 Task: Create a due date automation trigger when advanced on, on the tuesday before a card is due add fields with custom field "Resume" set to a number greater than 1 and greater or equal to 10 at 11:00 AM.
Action: Mouse moved to (1024, 318)
Screenshot: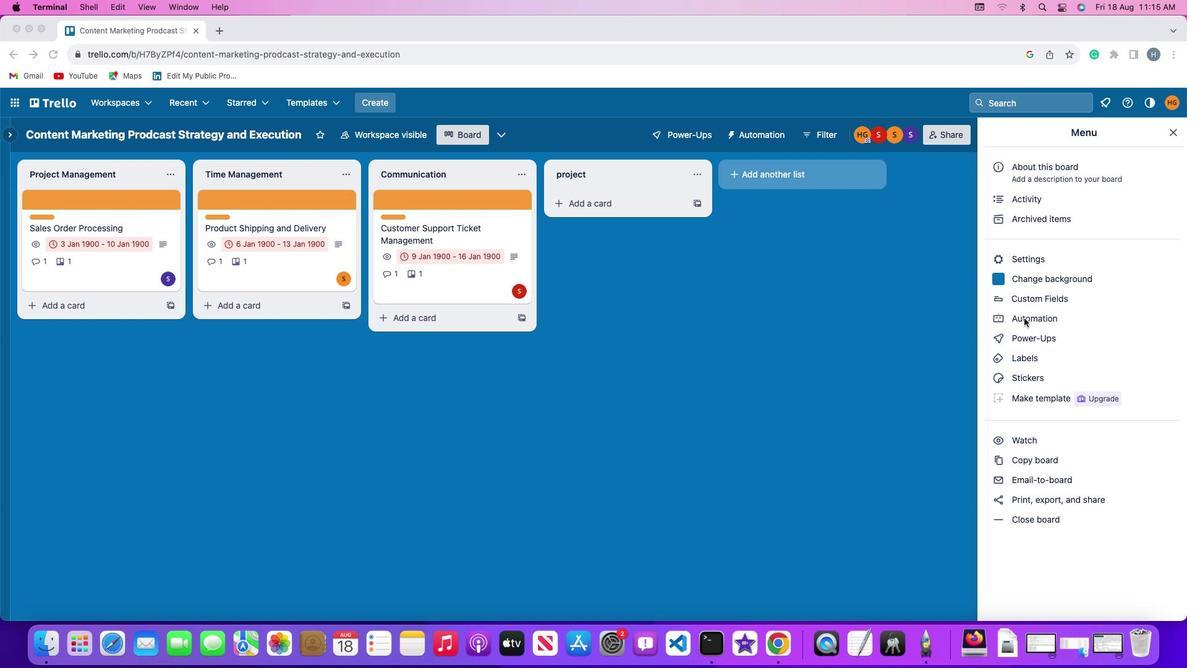 
Action: Mouse pressed left at (1024, 318)
Screenshot: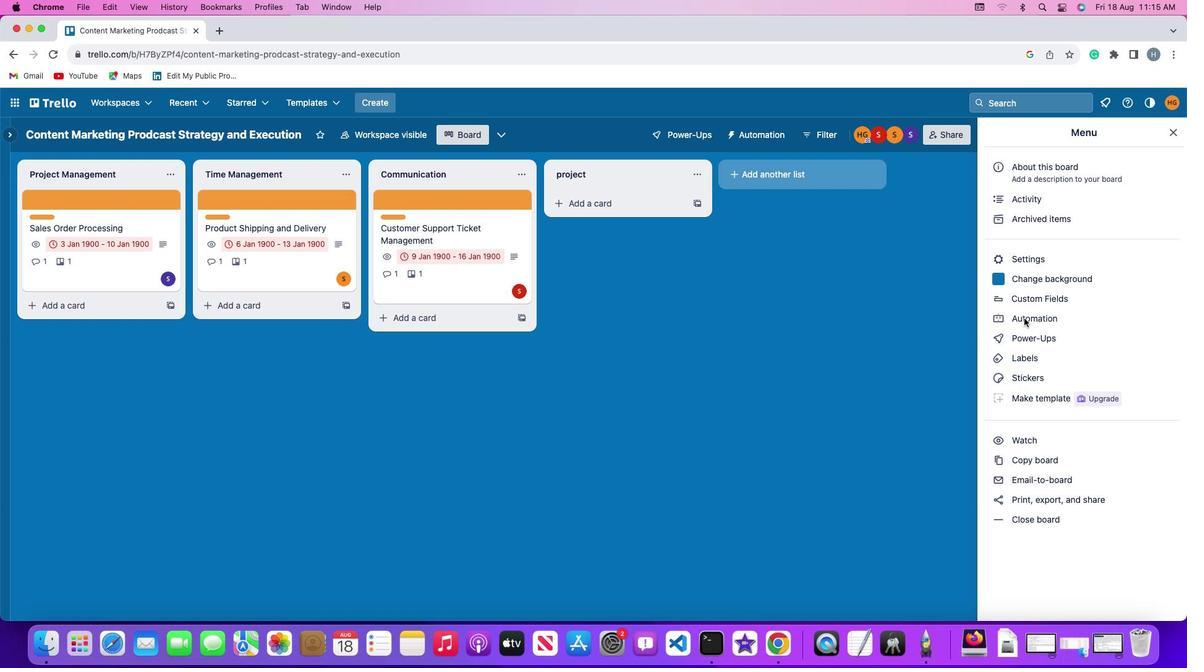 
Action: Mouse pressed left at (1024, 318)
Screenshot: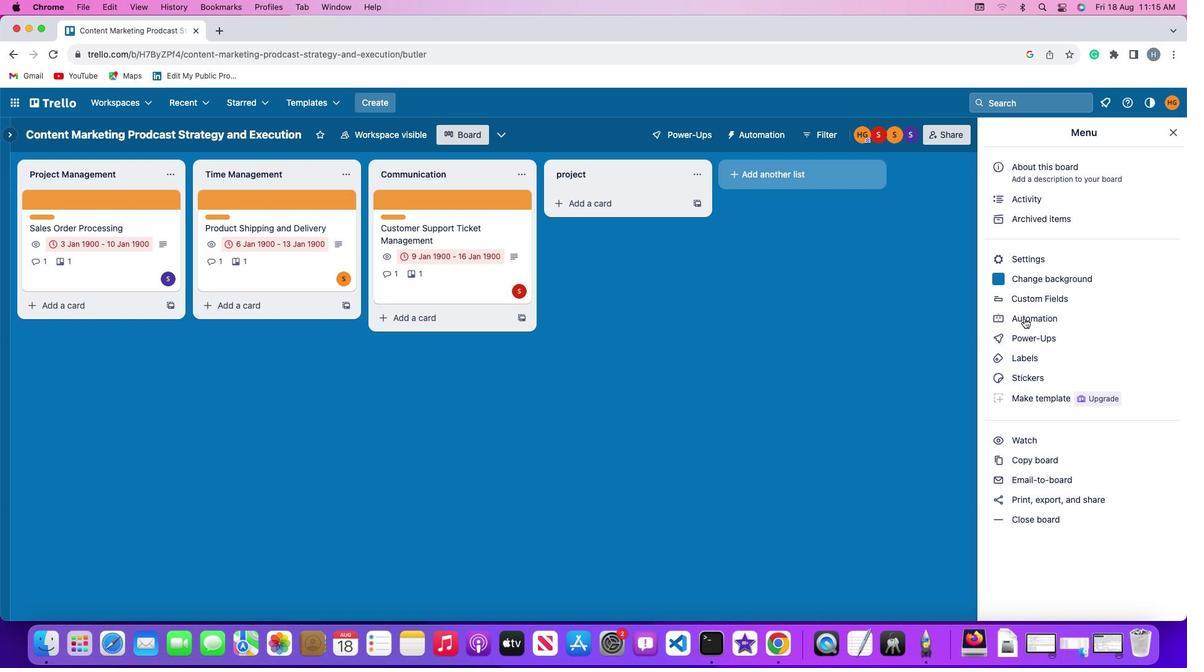 
Action: Mouse moved to (75, 290)
Screenshot: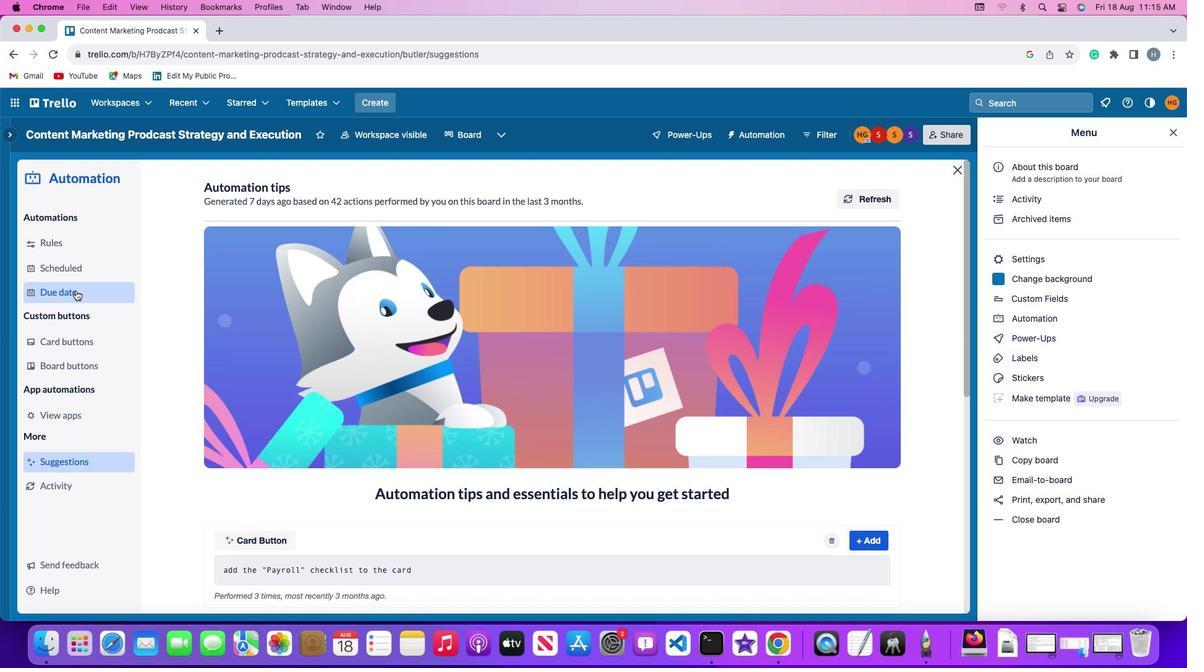 
Action: Mouse pressed left at (75, 290)
Screenshot: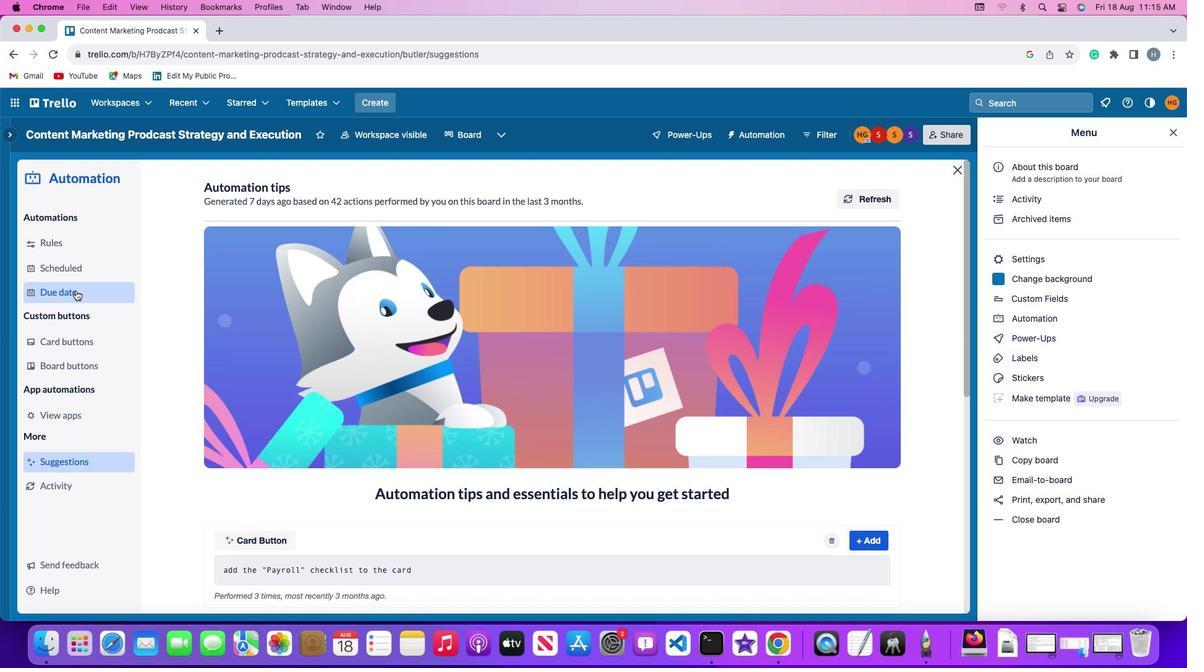 
Action: Mouse moved to (833, 186)
Screenshot: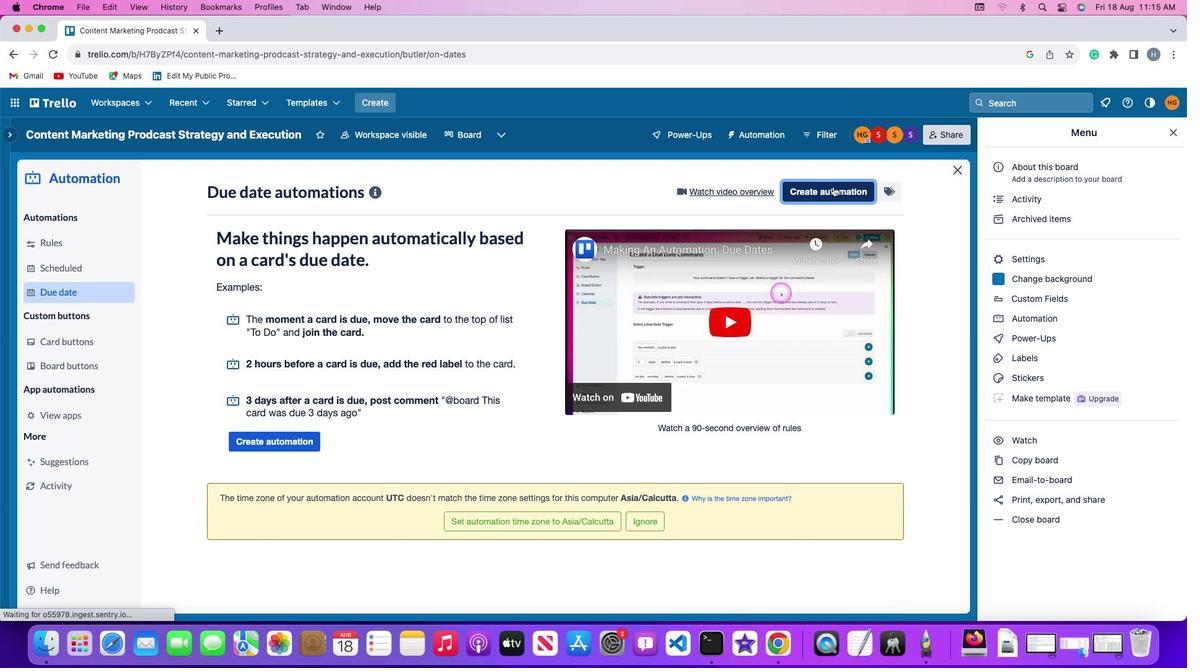 
Action: Mouse pressed left at (833, 186)
Screenshot: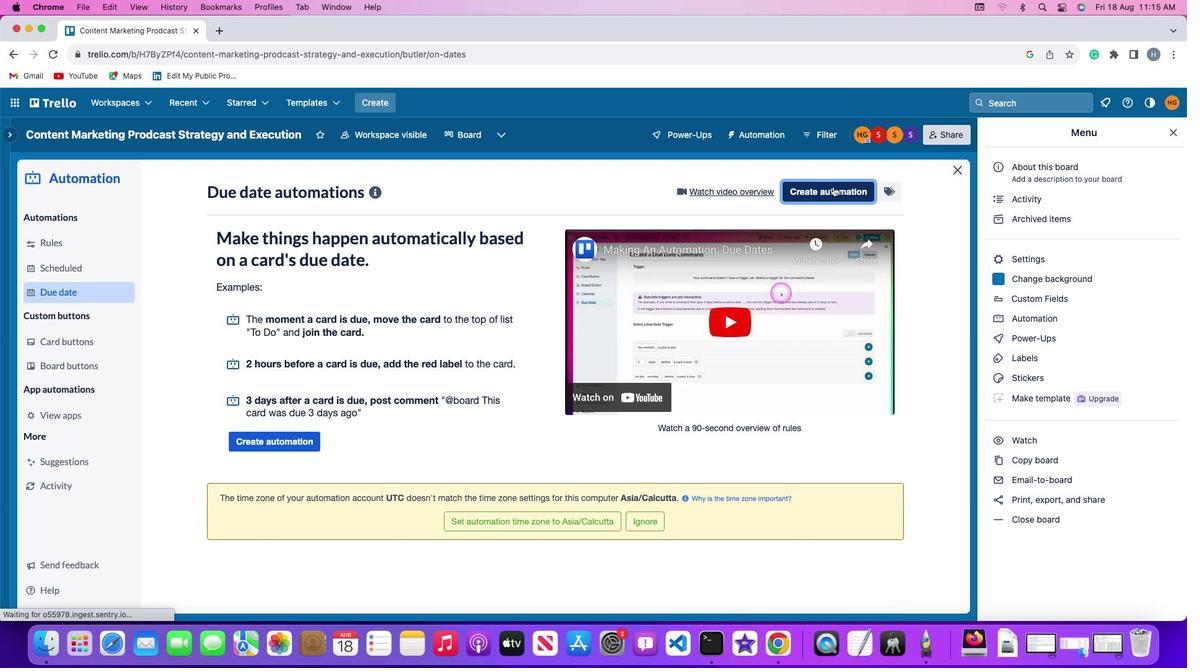 
Action: Mouse moved to (228, 313)
Screenshot: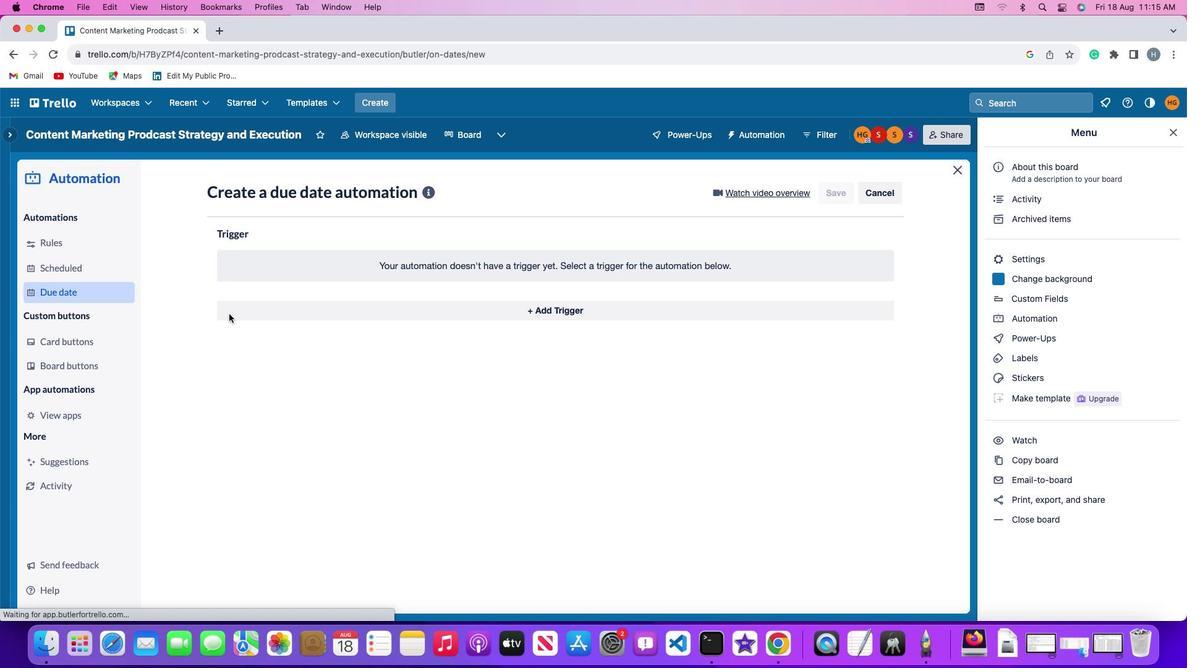 
Action: Mouse pressed left at (228, 313)
Screenshot: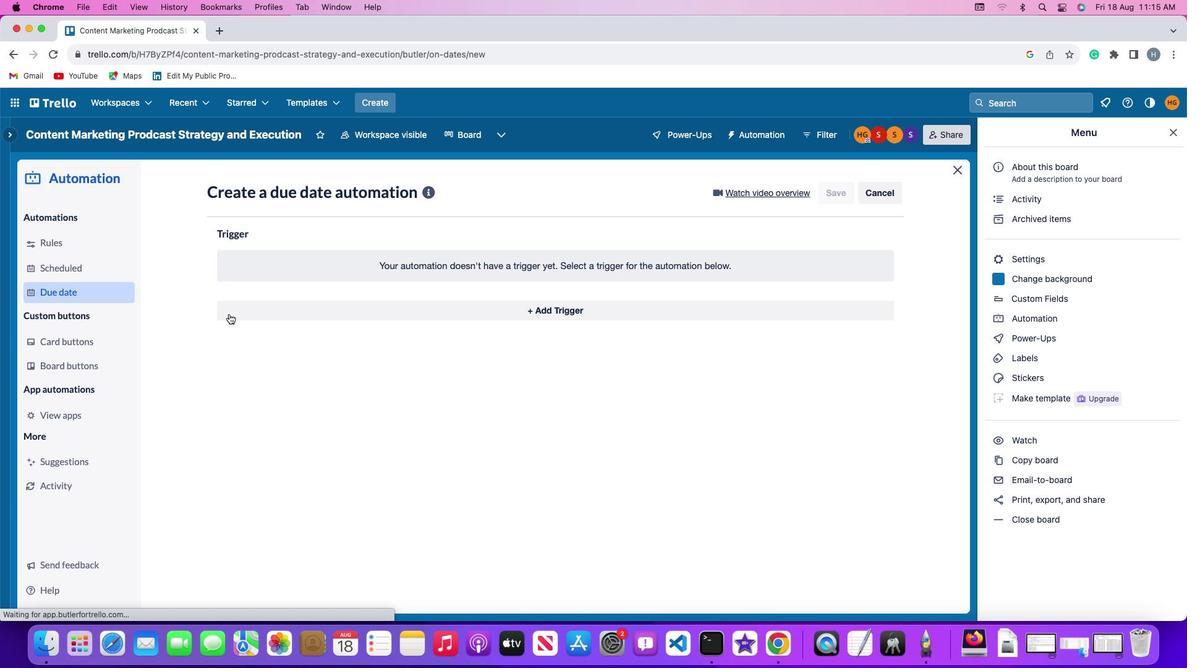 
Action: Mouse moved to (267, 531)
Screenshot: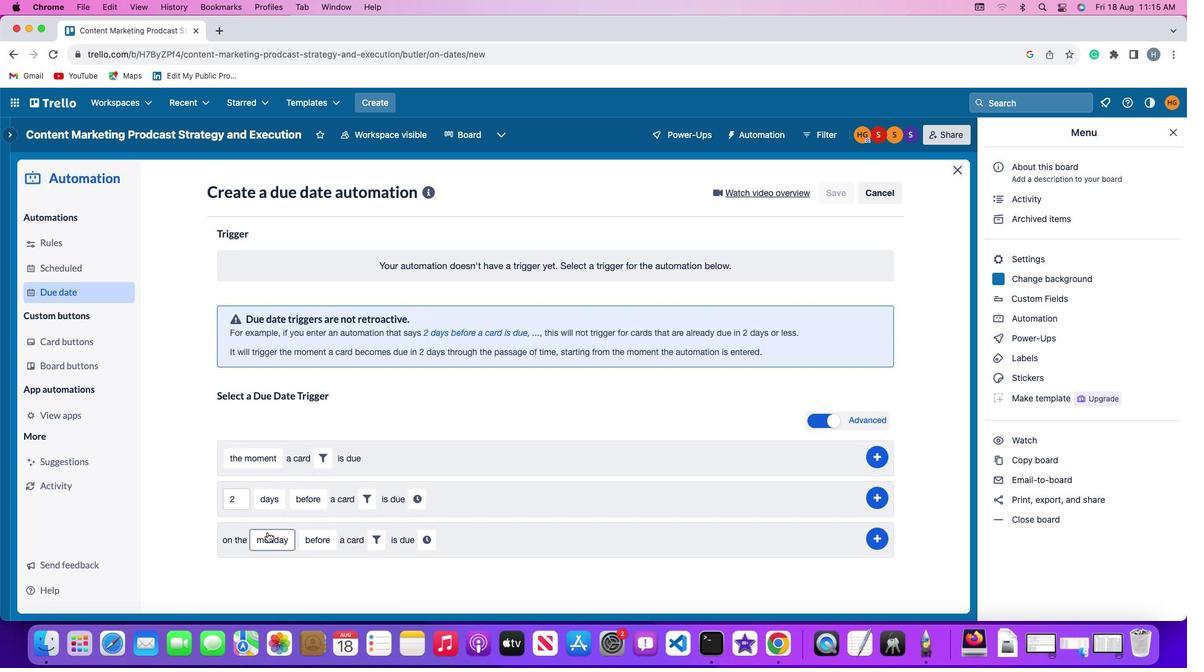 
Action: Mouse pressed left at (267, 531)
Screenshot: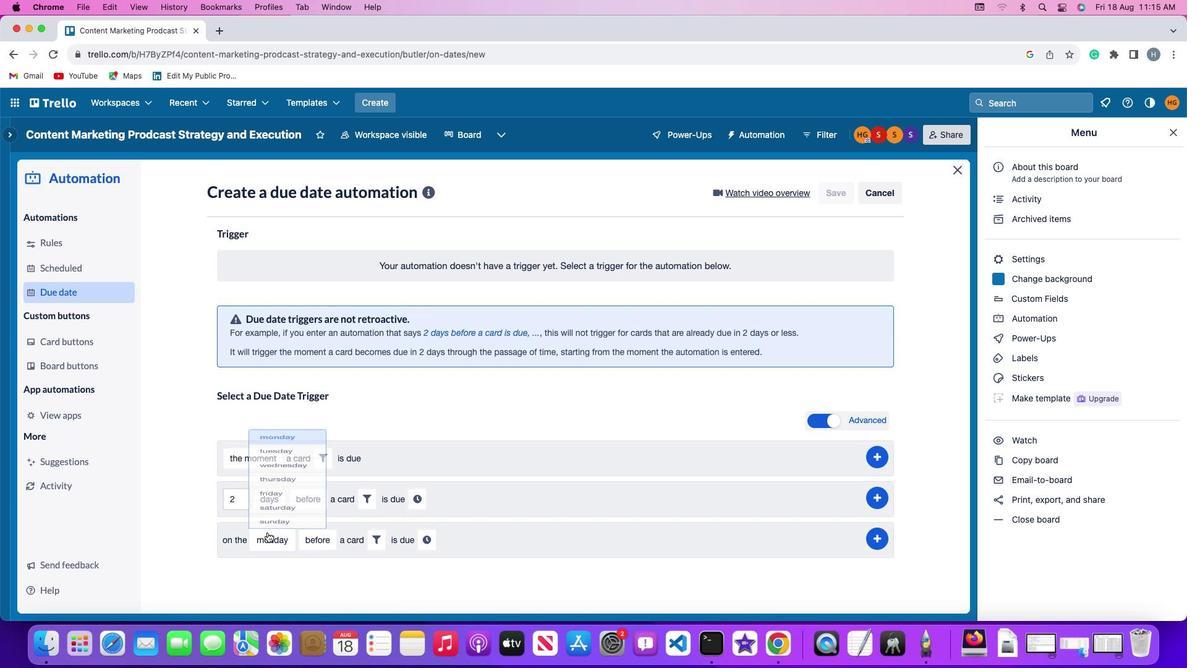 
Action: Mouse moved to (286, 391)
Screenshot: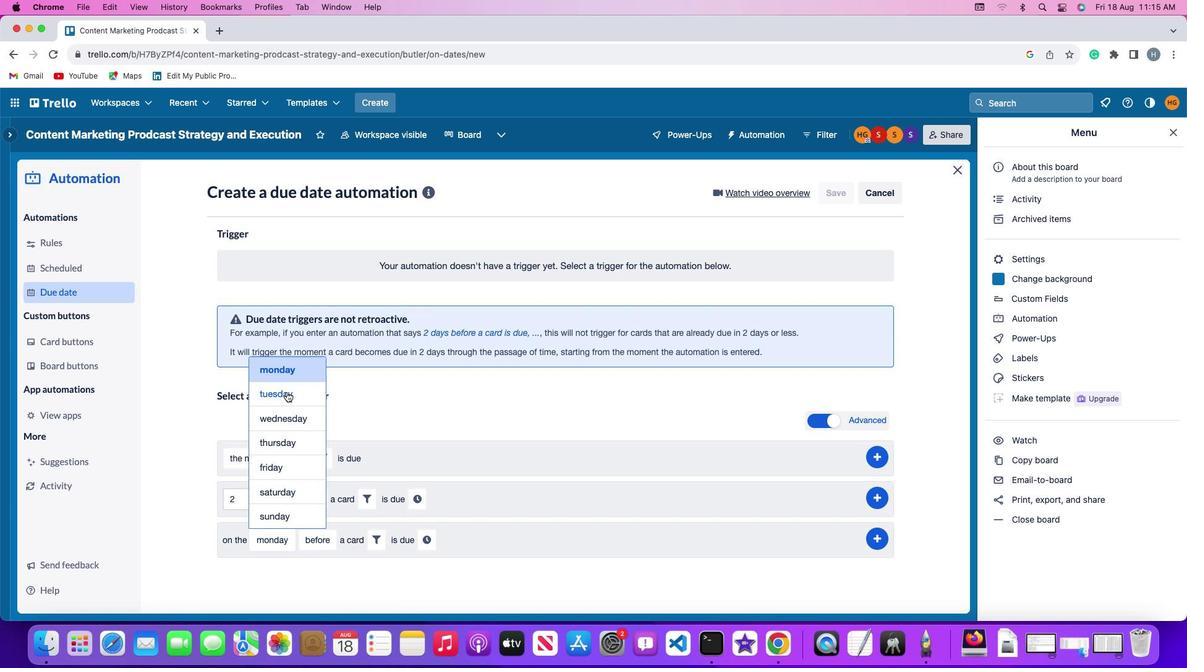 
Action: Mouse pressed left at (286, 391)
Screenshot: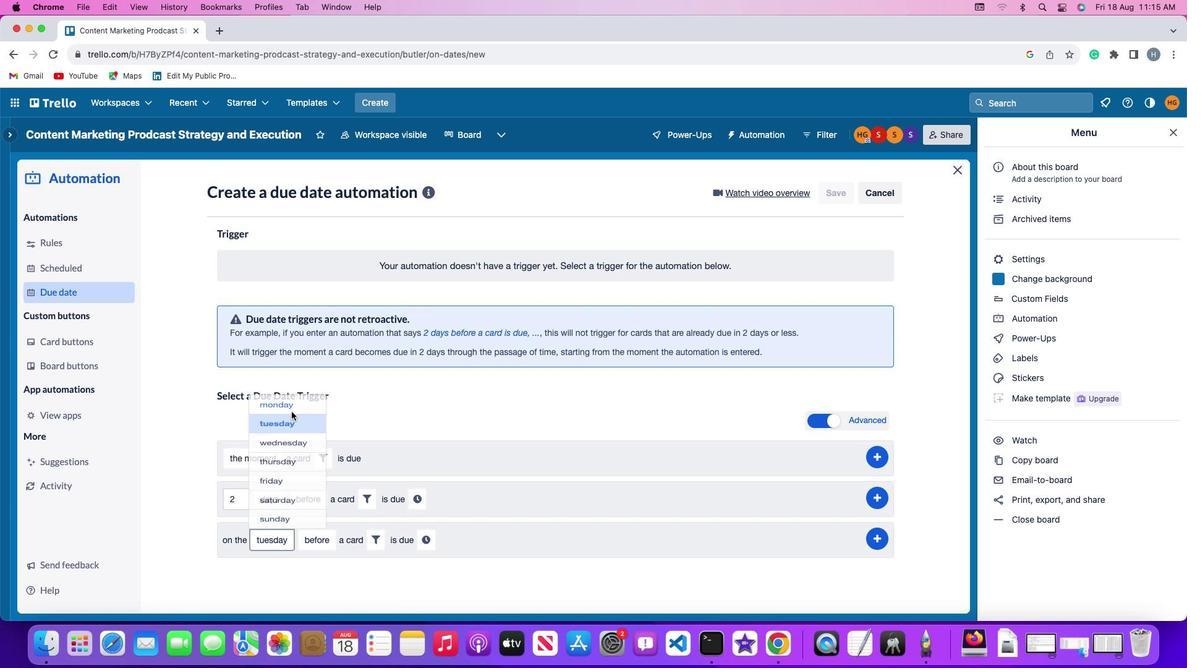 
Action: Mouse moved to (312, 549)
Screenshot: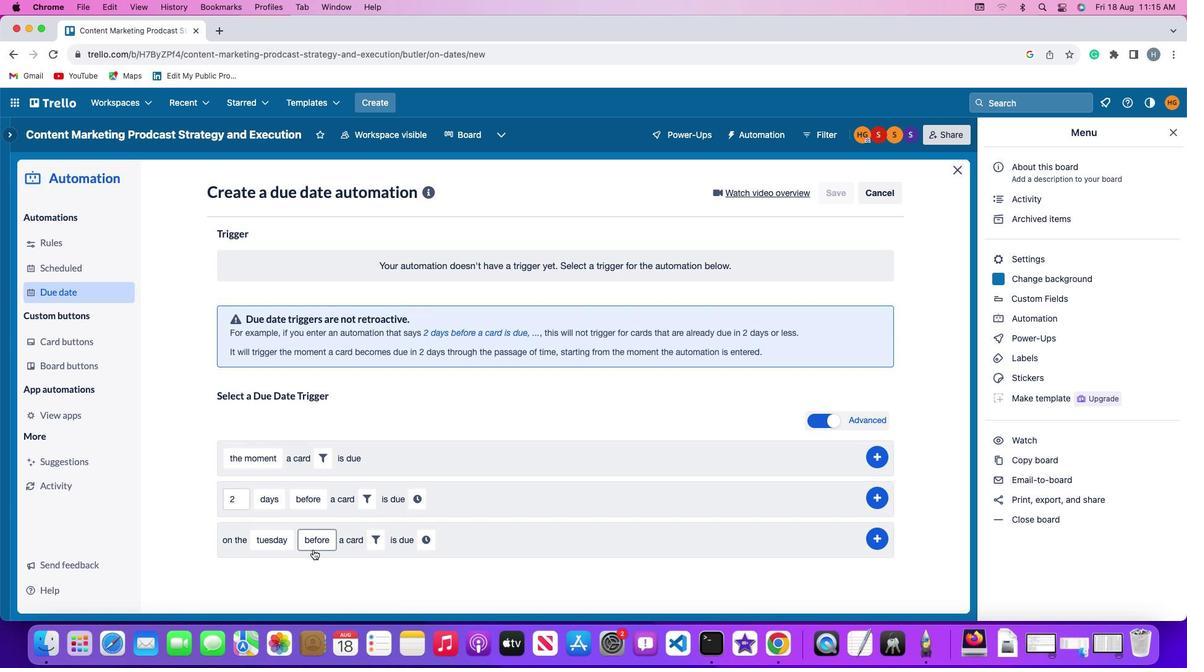 
Action: Mouse pressed left at (312, 549)
Screenshot: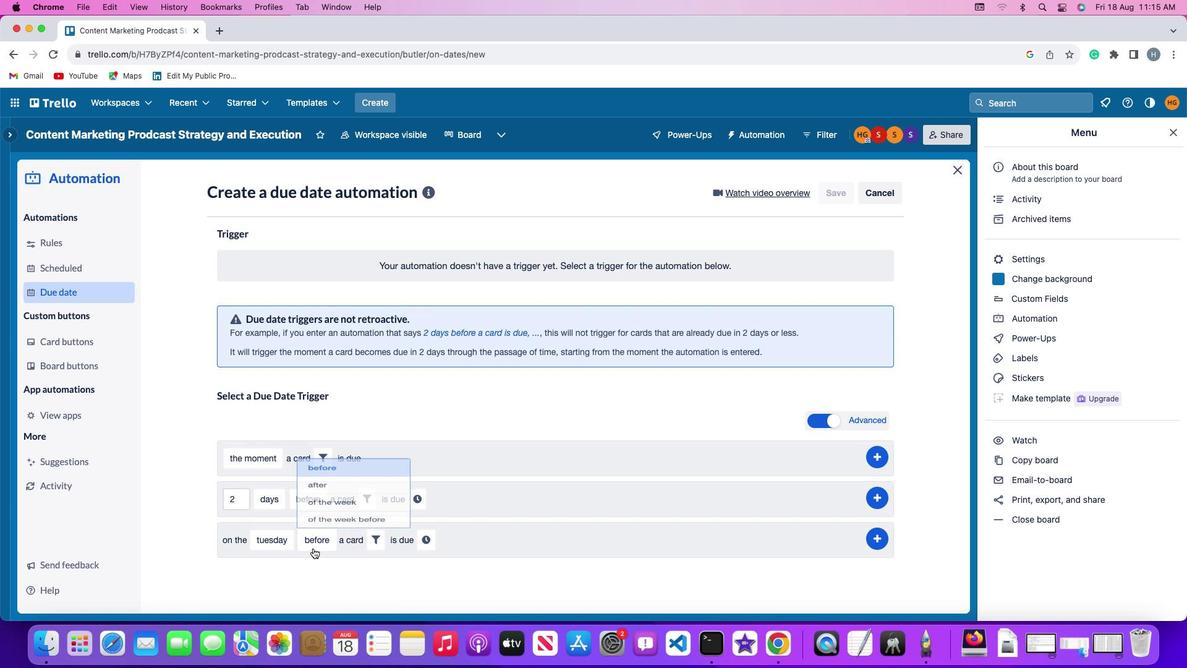 
Action: Mouse moved to (339, 442)
Screenshot: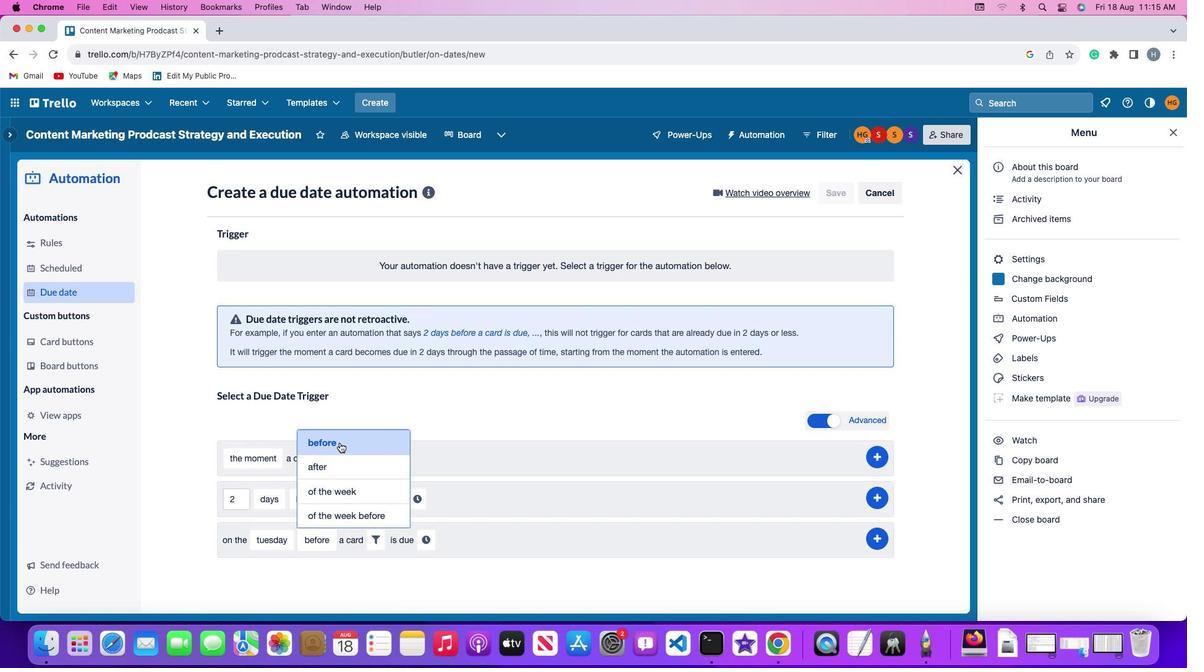 
Action: Mouse pressed left at (339, 442)
Screenshot: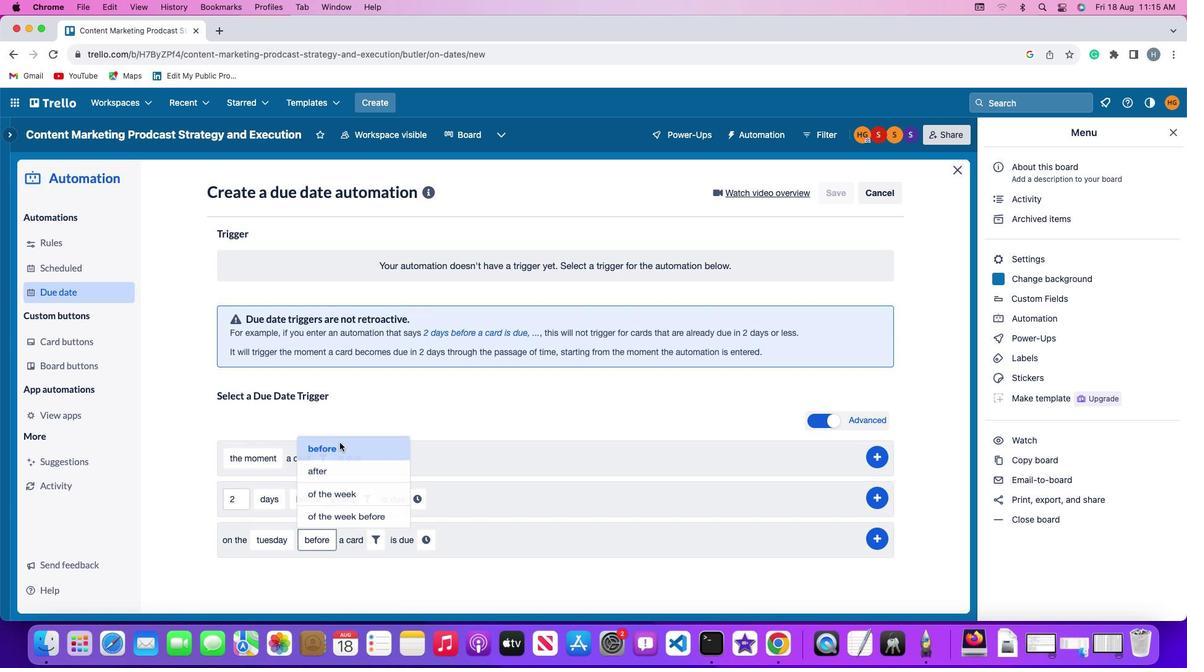 
Action: Mouse moved to (377, 532)
Screenshot: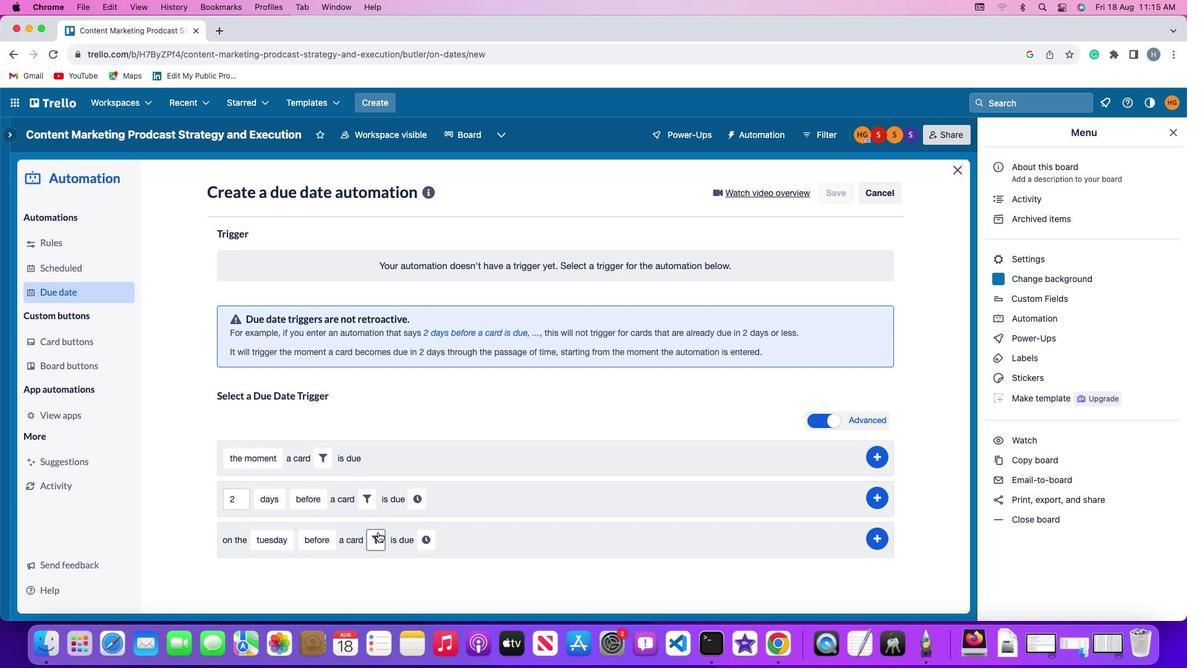 
Action: Mouse pressed left at (377, 532)
Screenshot: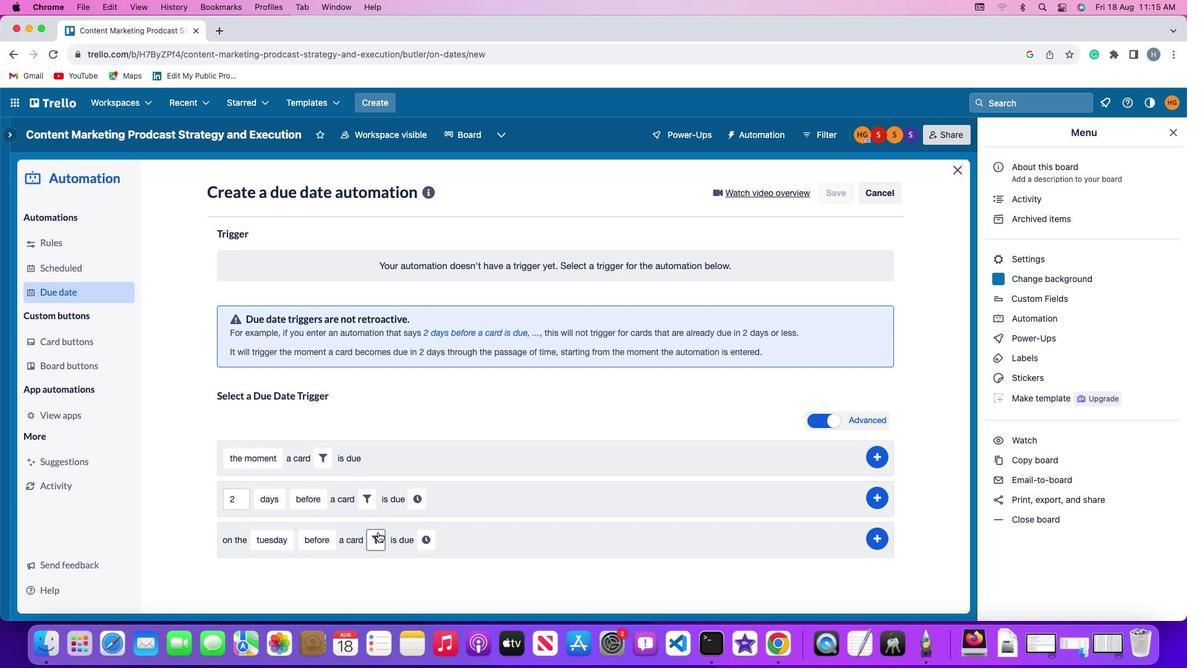 
Action: Mouse moved to (591, 575)
Screenshot: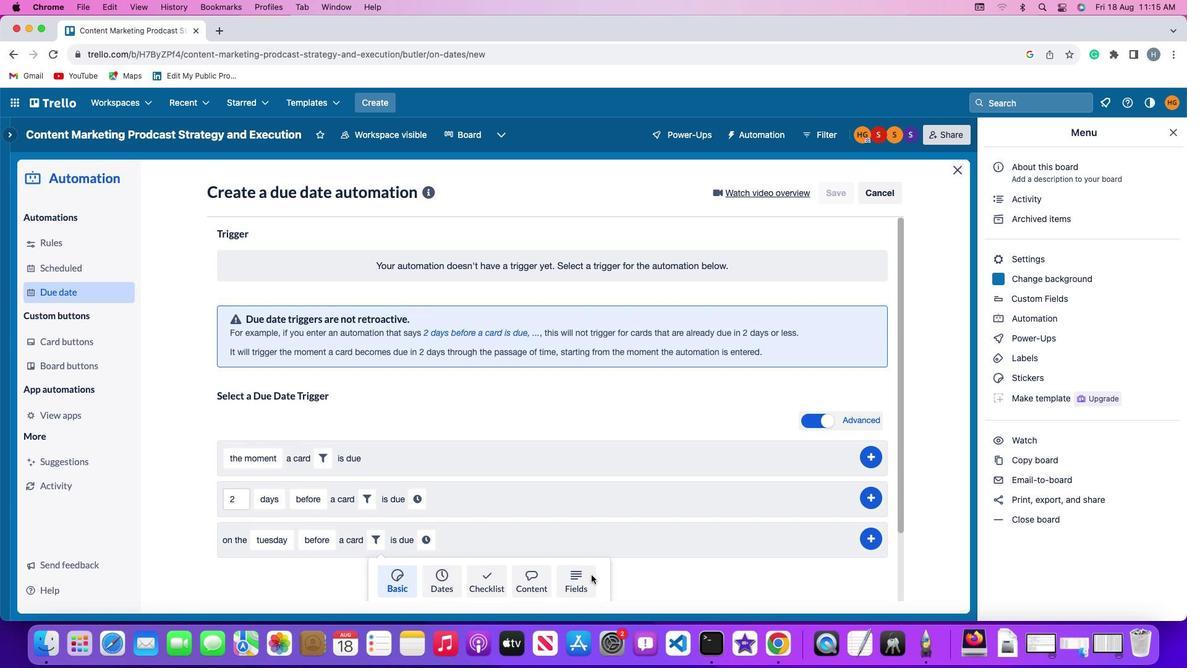 
Action: Mouse pressed left at (591, 575)
Screenshot: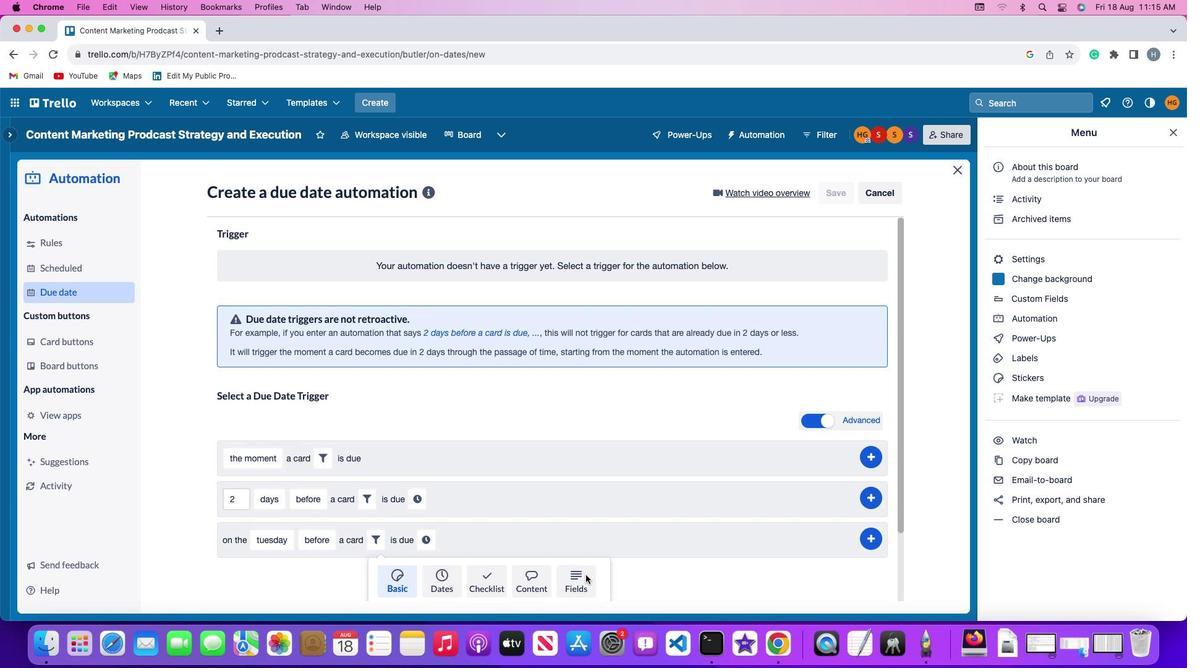 
Action: Mouse moved to (316, 565)
Screenshot: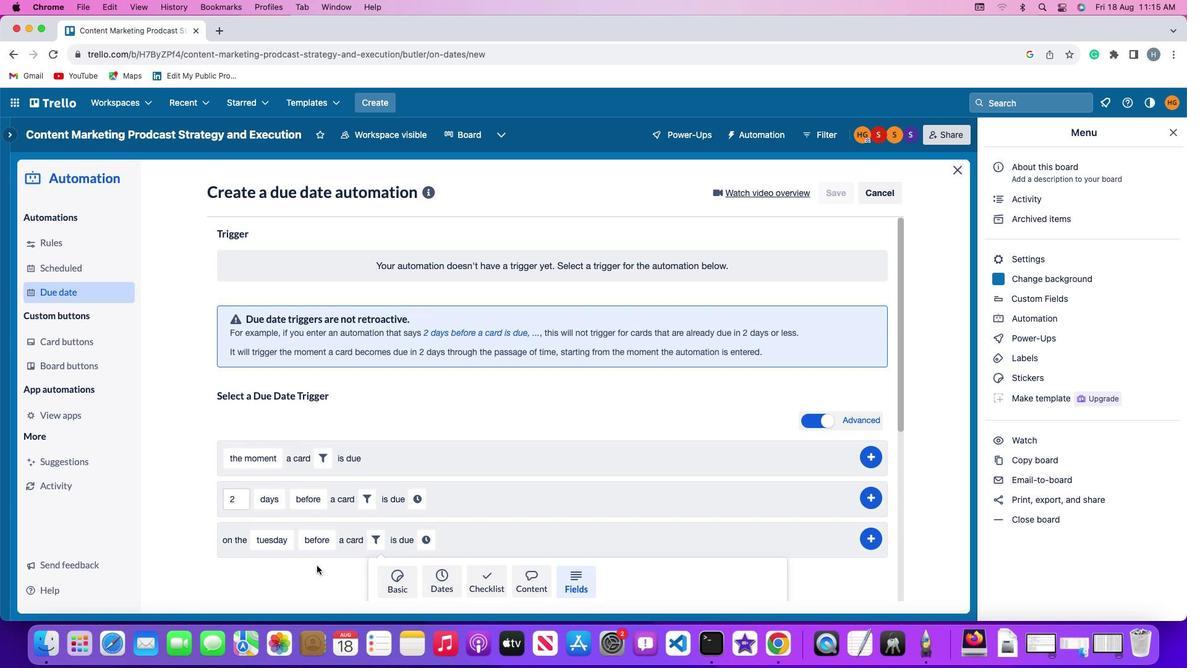 
Action: Mouse scrolled (316, 565) with delta (0, 0)
Screenshot: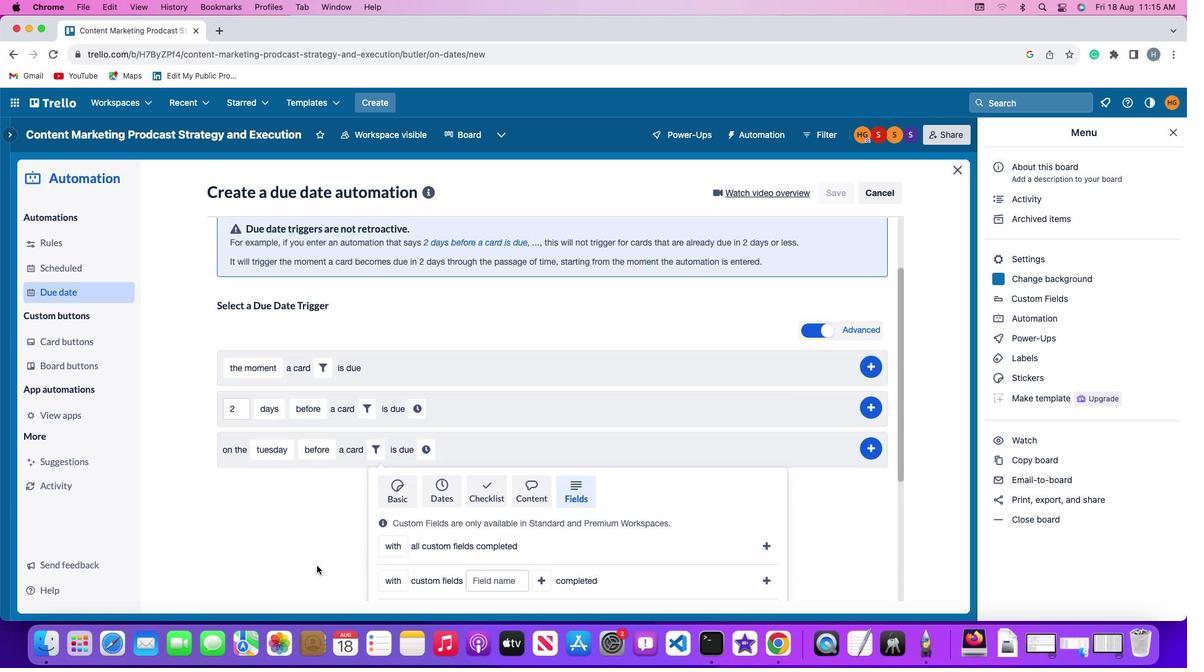 
Action: Mouse scrolled (316, 565) with delta (0, 0)
Screenshot: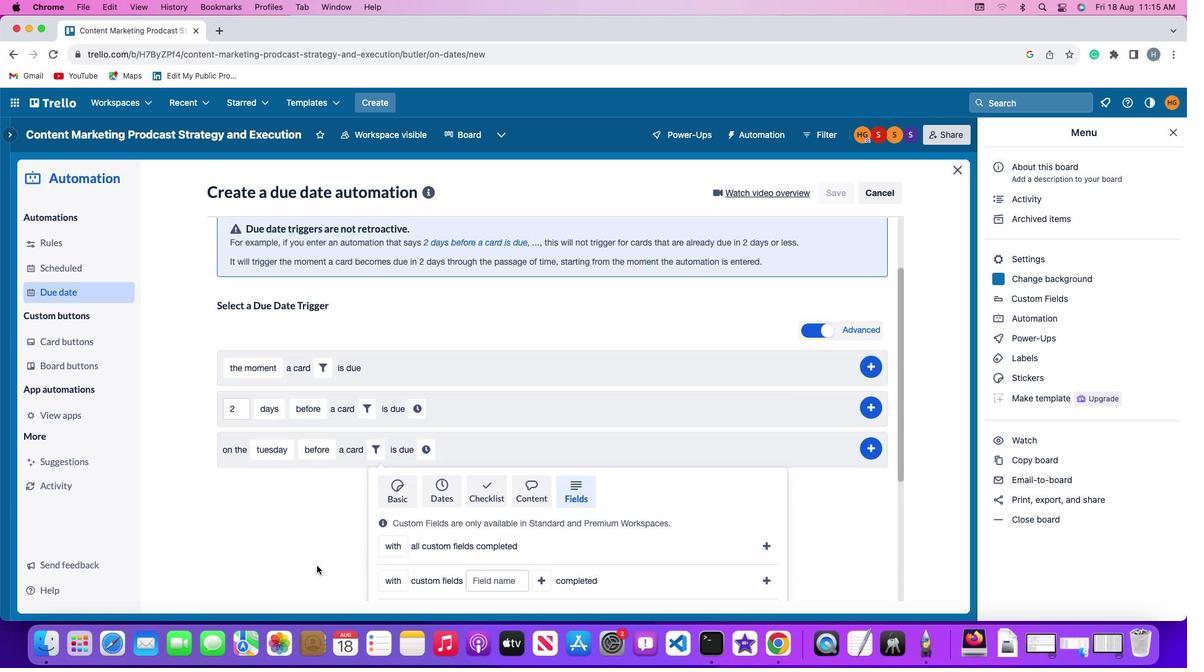 
Action: Mouse scrolled (316, 565) with delta (0, -1)
Screenshot: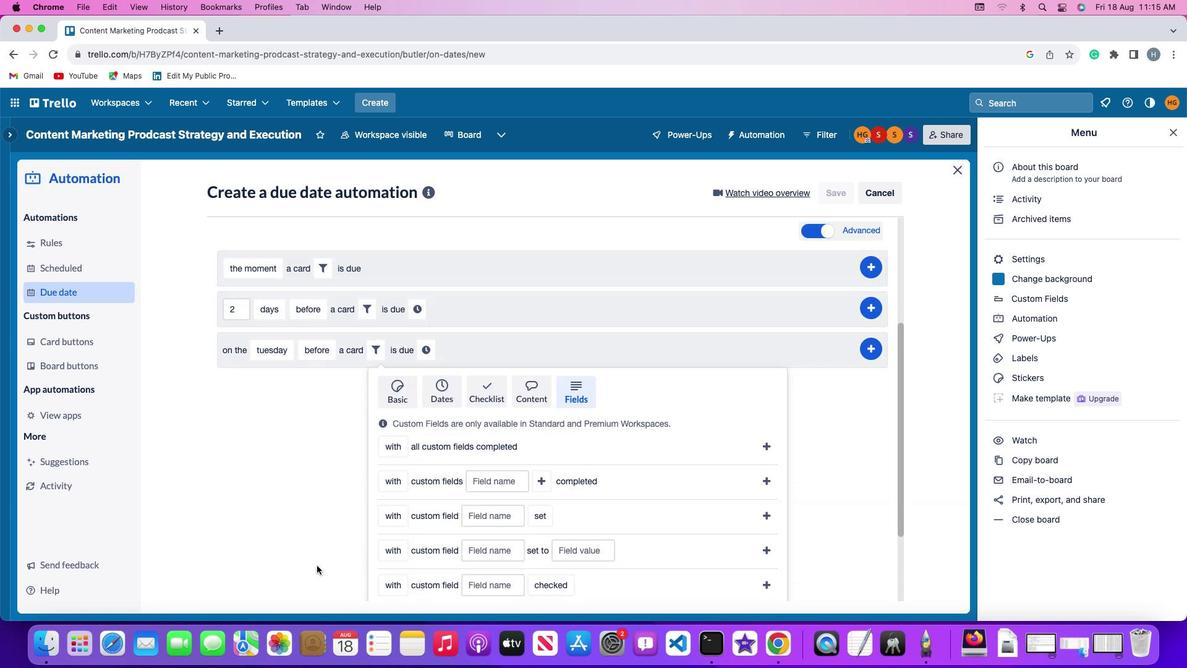 
Action: Mouse scrolled (316, 565) with delta (0, -3)
Screenshot: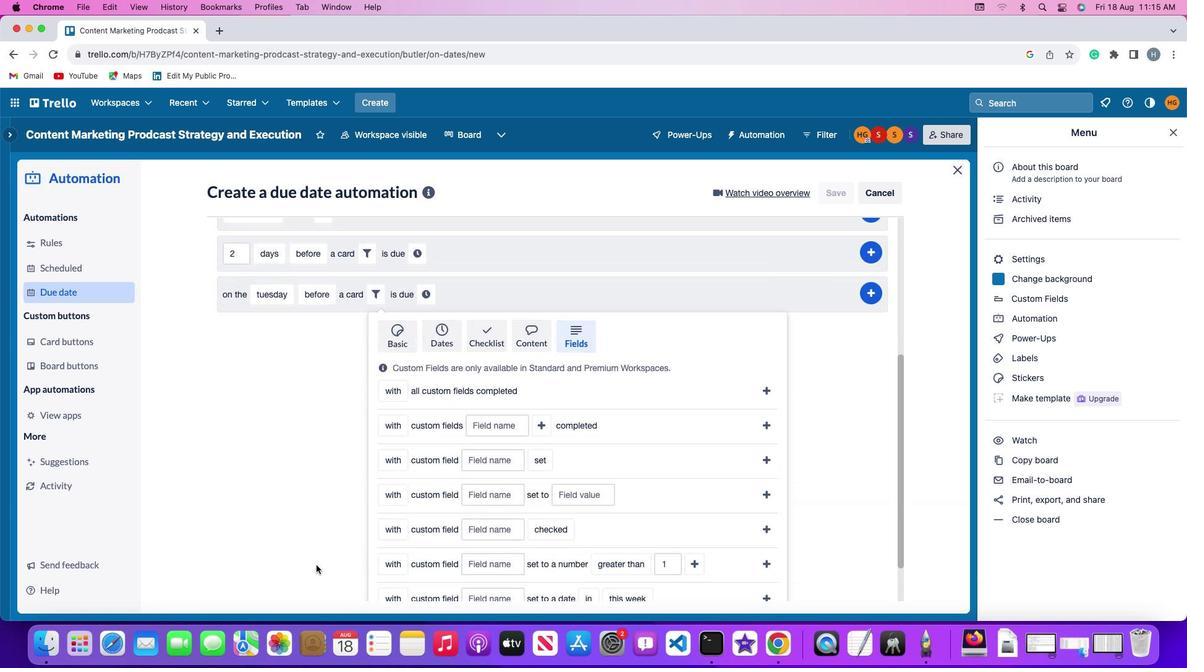 
Action: Mouse moved to (317, 562)
Screenshot: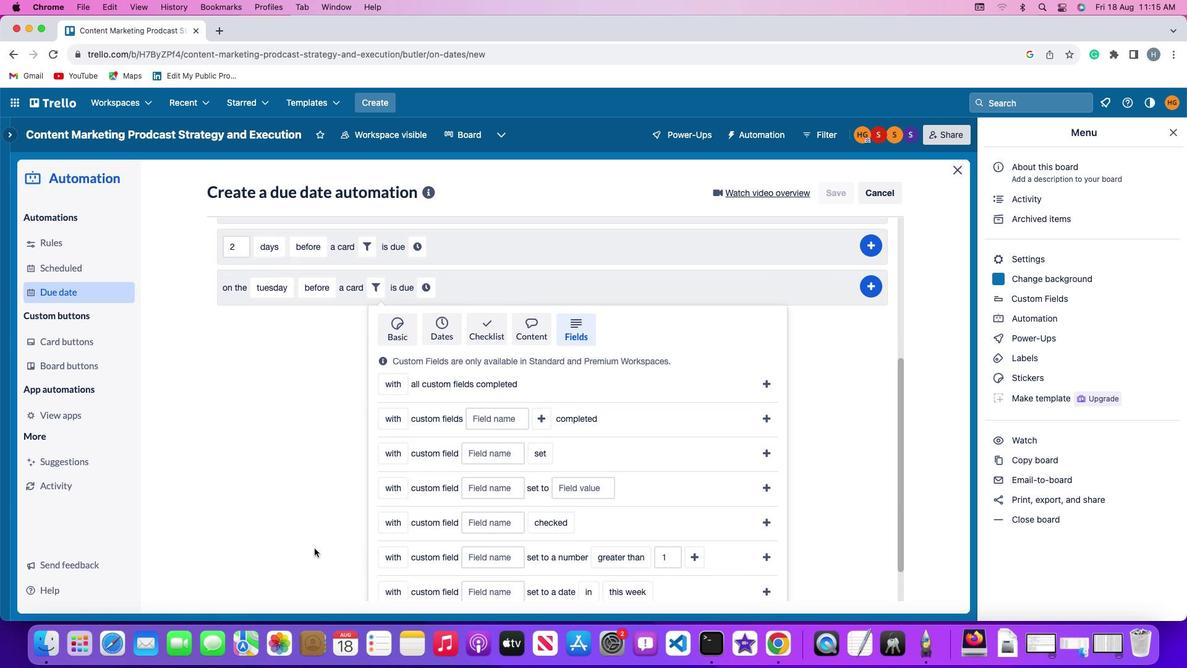 
Action: Mouse scrolled (317, 562) with delta (0, 0)
Screenshot: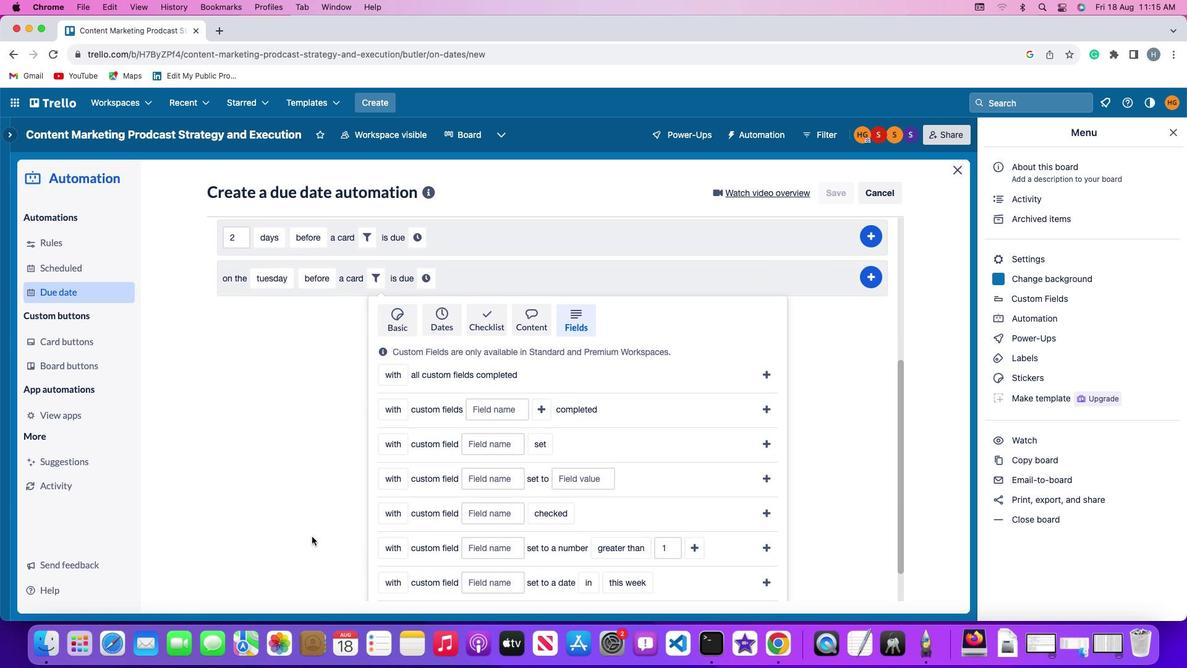 
Action: Mouse scrolled (317, 562) with delta (0, 0)
Screenshot: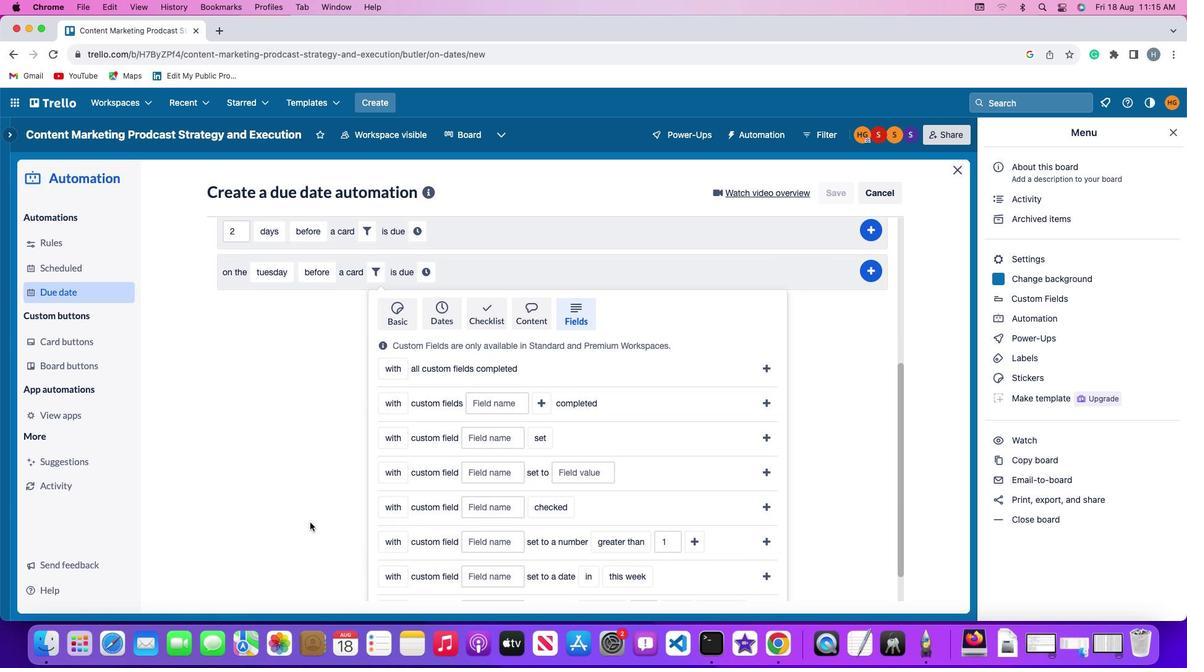 
Action: Mouse moved to (317, 562)
Screenshot: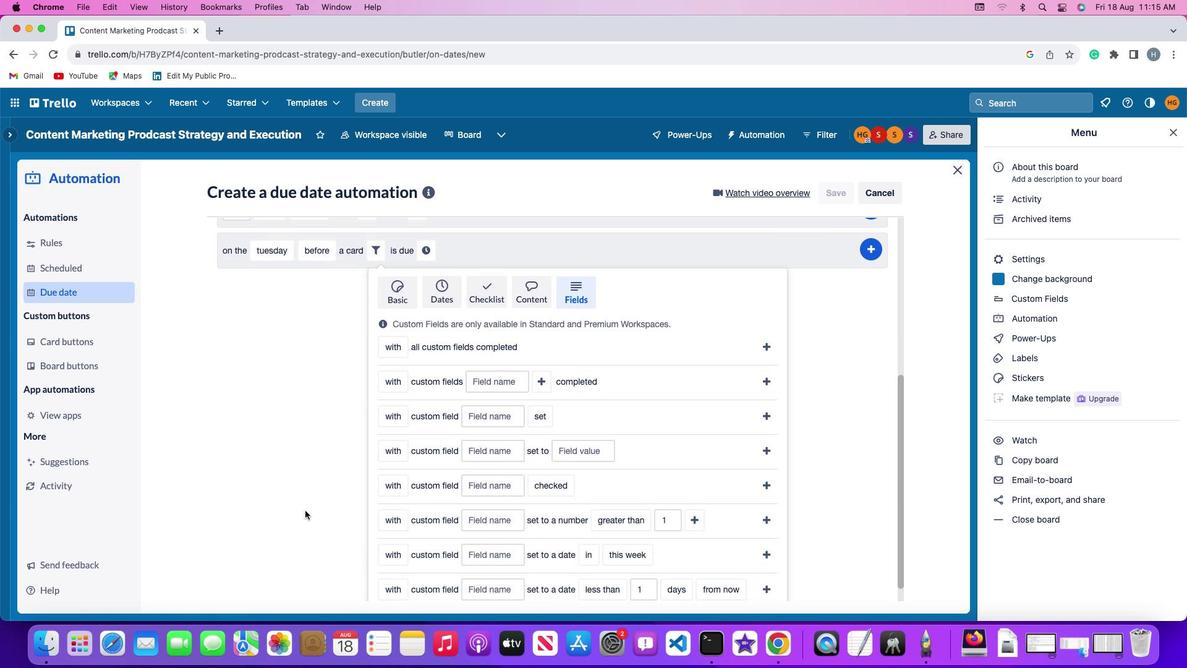 
Action: Mouse scrolled (317, 562) with delta (0, -1)
Screenshot: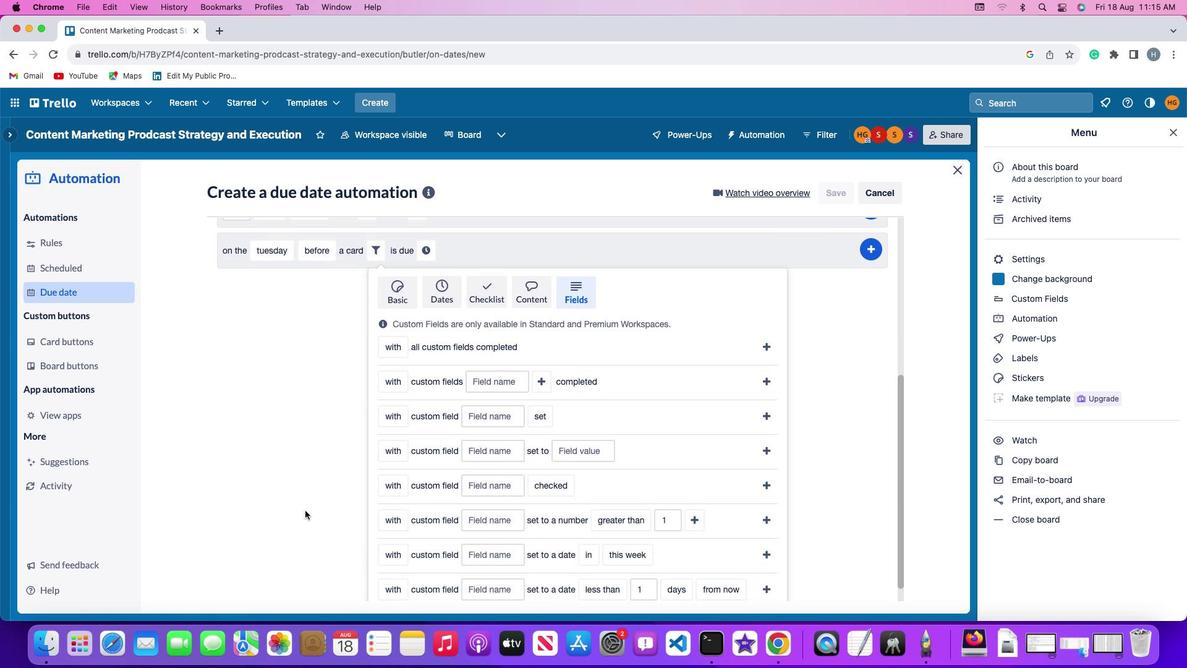 
Action: Mouse moved to (317, 559)
Screenshot: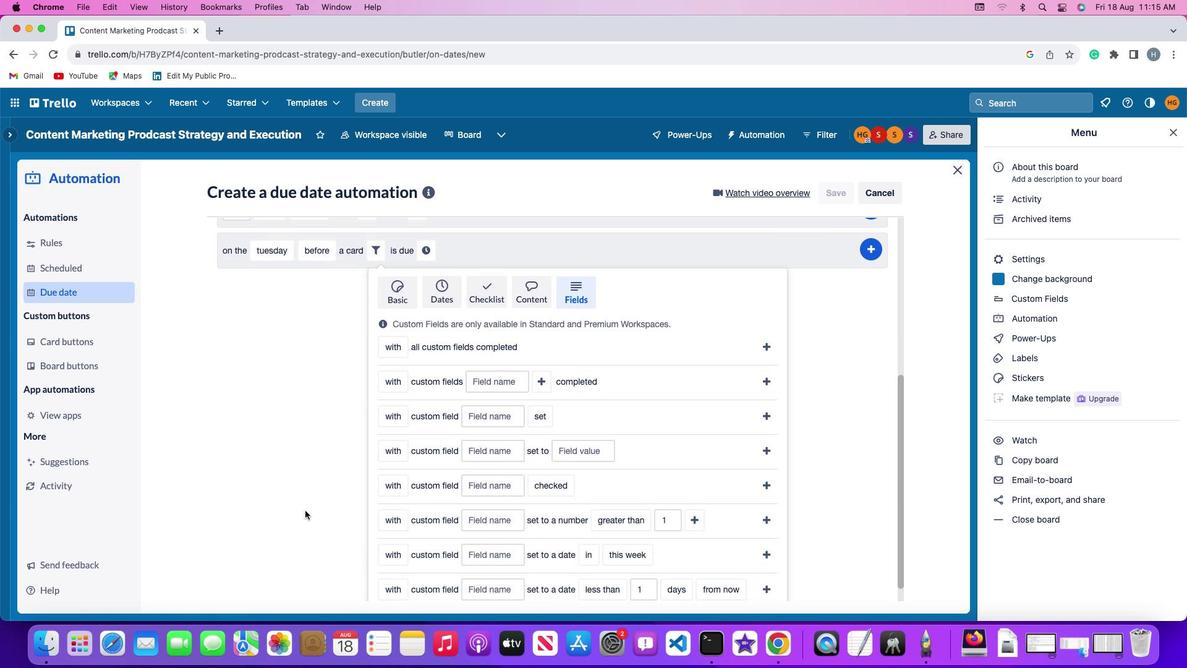 
Action: Mouse scrolled (317, 559) with delta (0, -3)
Screenshot: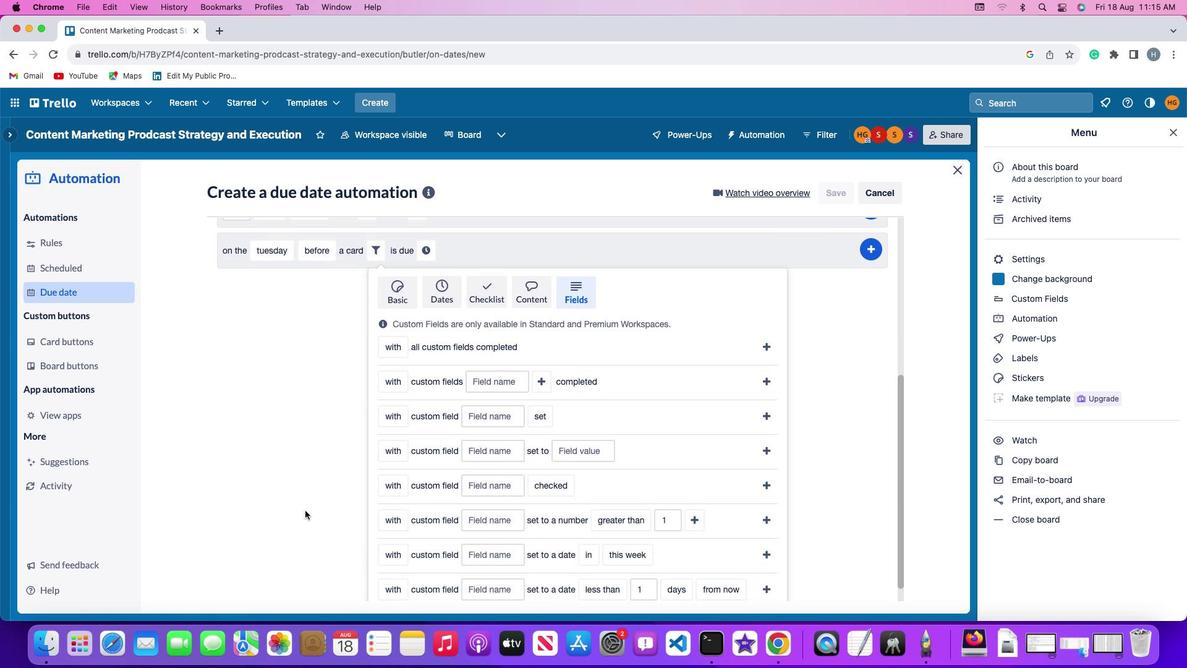 
Action: Mouse moved to (304, 509)
Screenshot: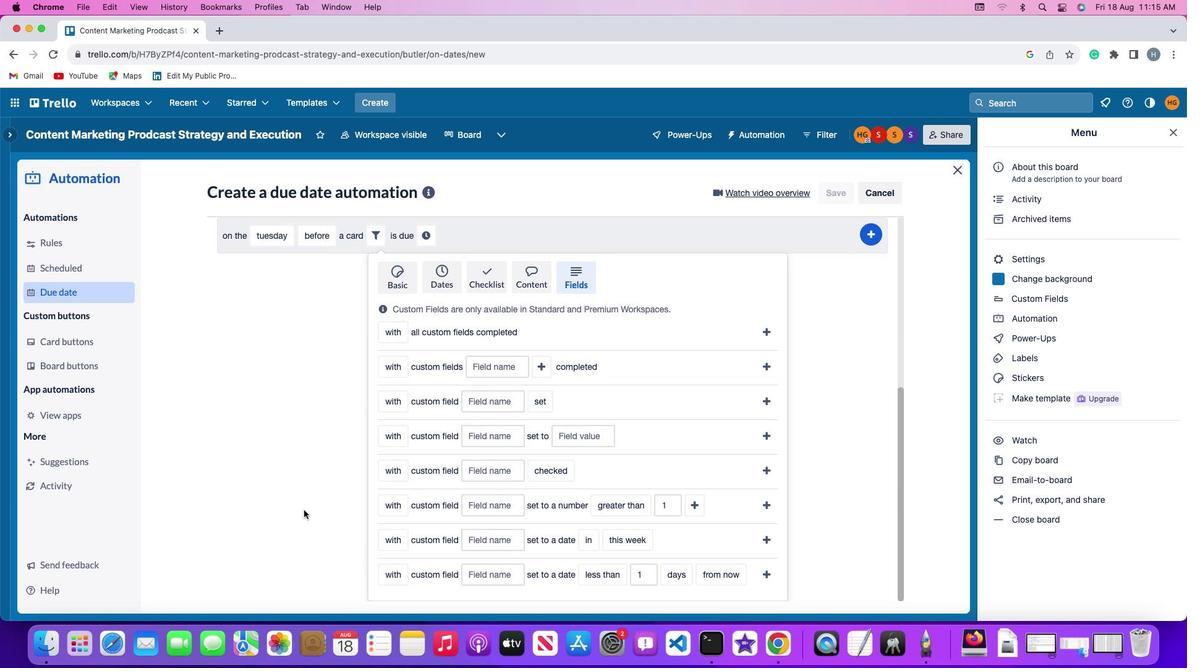 
Action: Mouse scrolled (304, 509) with delta (0, 0)
Screenshot: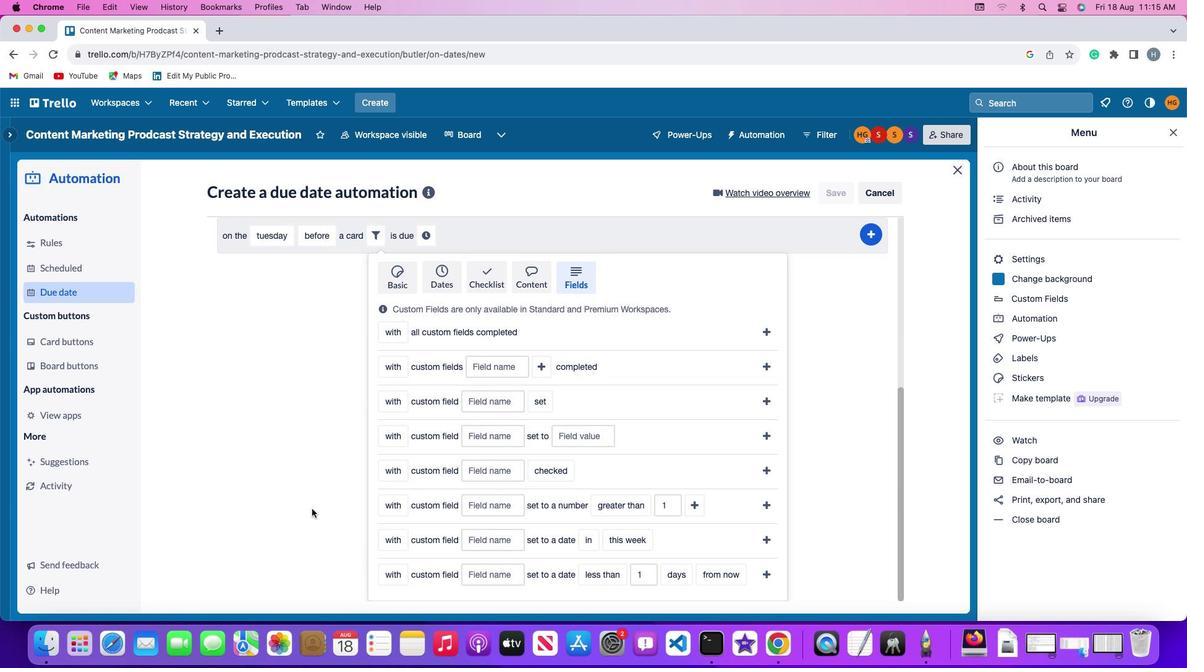 
Action: Mouse scrolled (304, 509) with delta (0, 0)
Screenshot: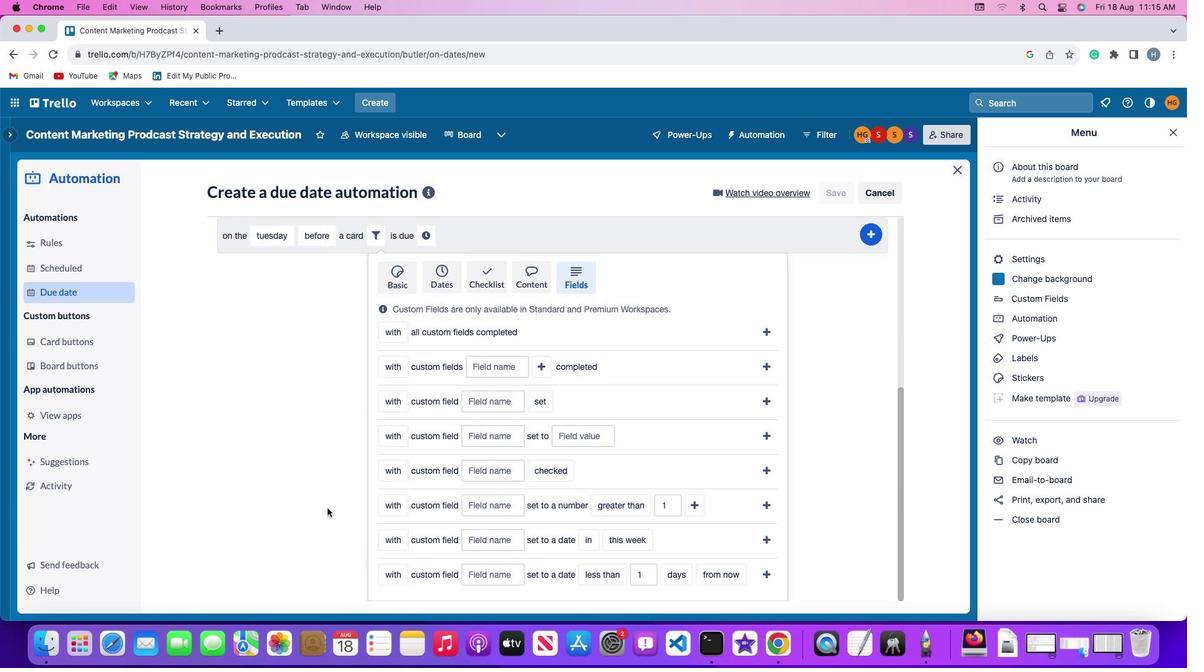 
Action: Mouse moved to (381, 507)
Screenshot: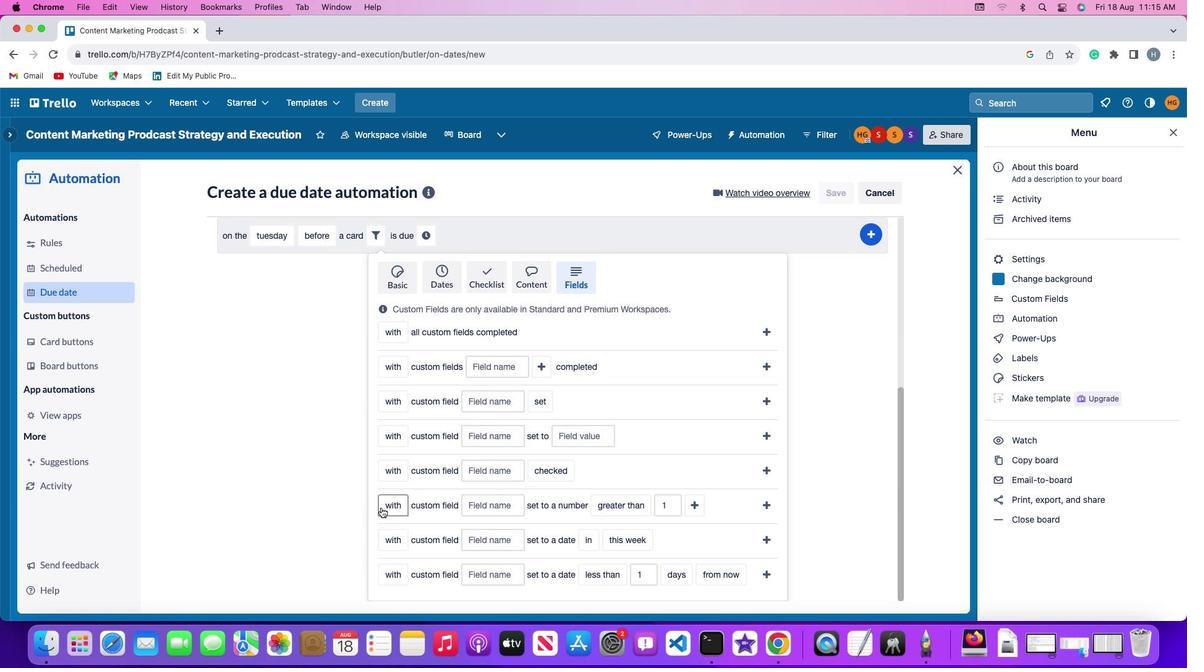 
Action: Mouse pressed left at (381, 507)
Screenshot: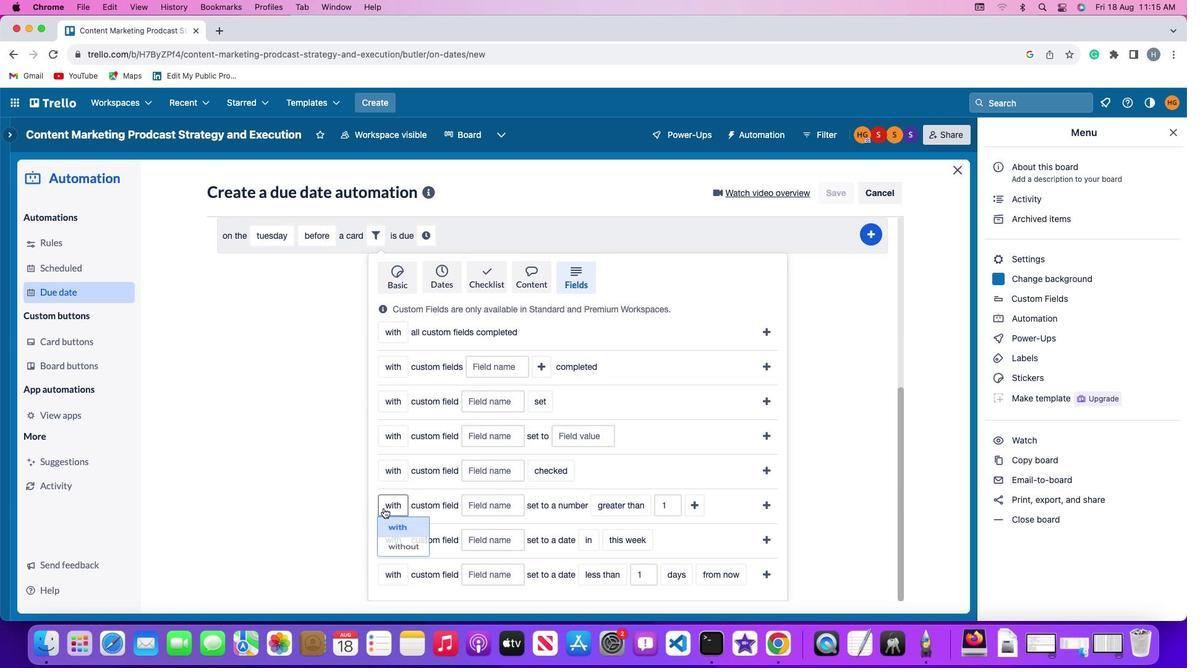 
Action: Mouse moved to (397, 530)
Screenshot: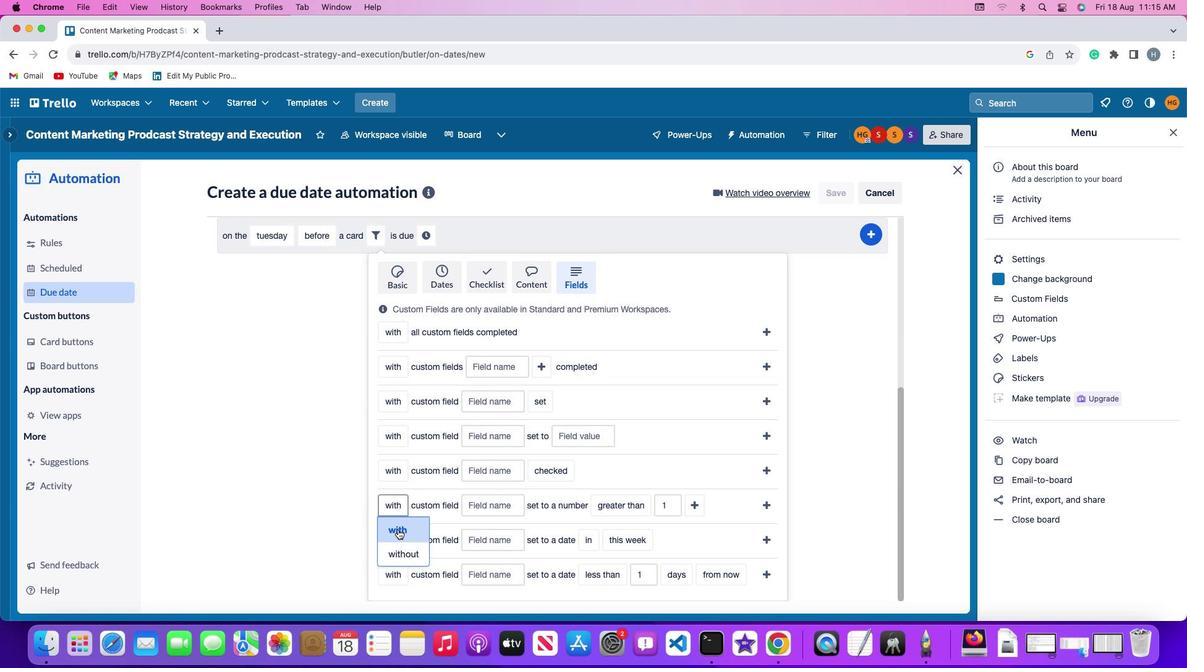 
Action: Mouse pressed left at (397, 530)
Screenshot: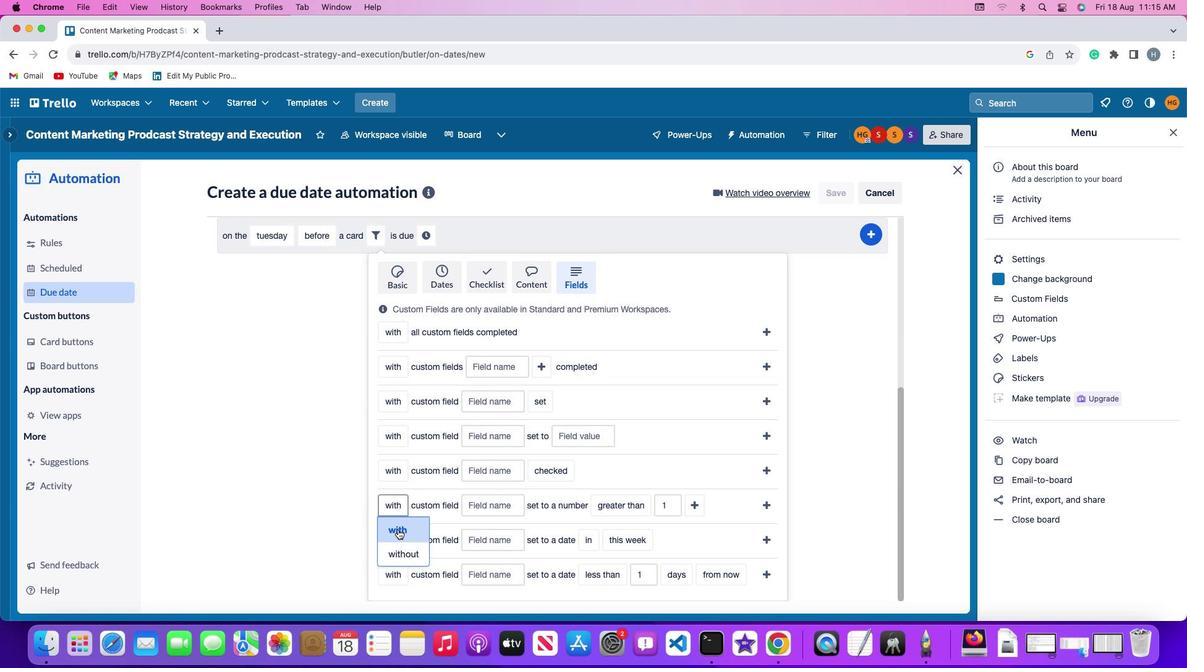 
Action: Mouse moved to (492, 504)
Screenshot: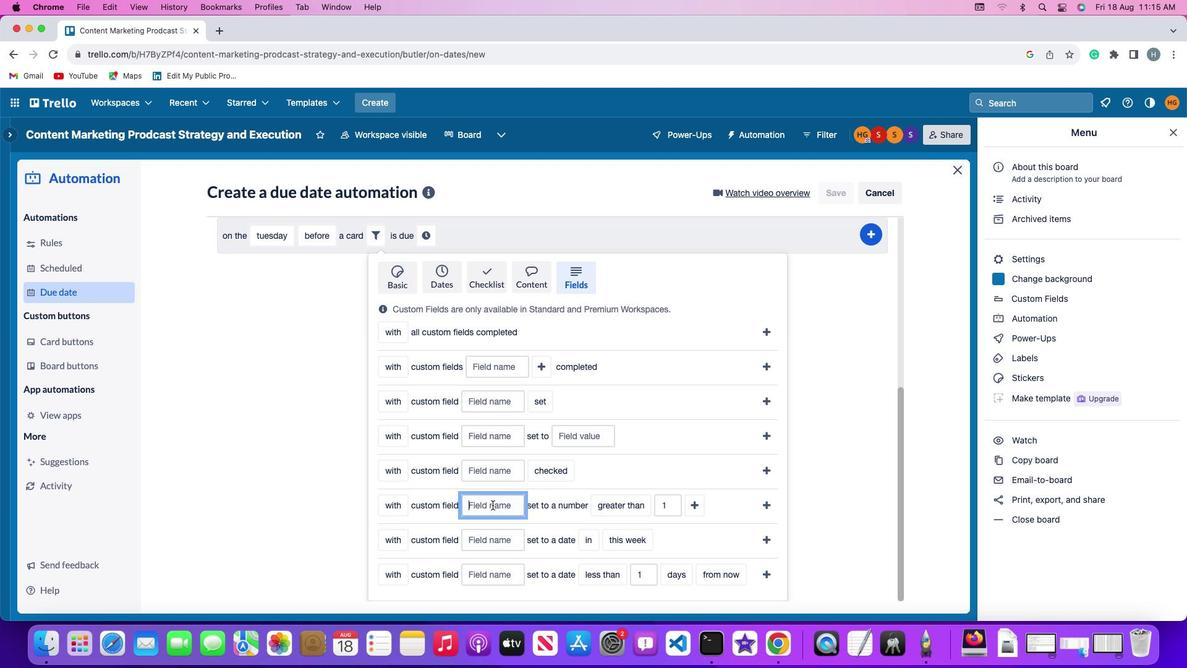 
Action: Mouse pressed left at (492, 504)
Screenshot: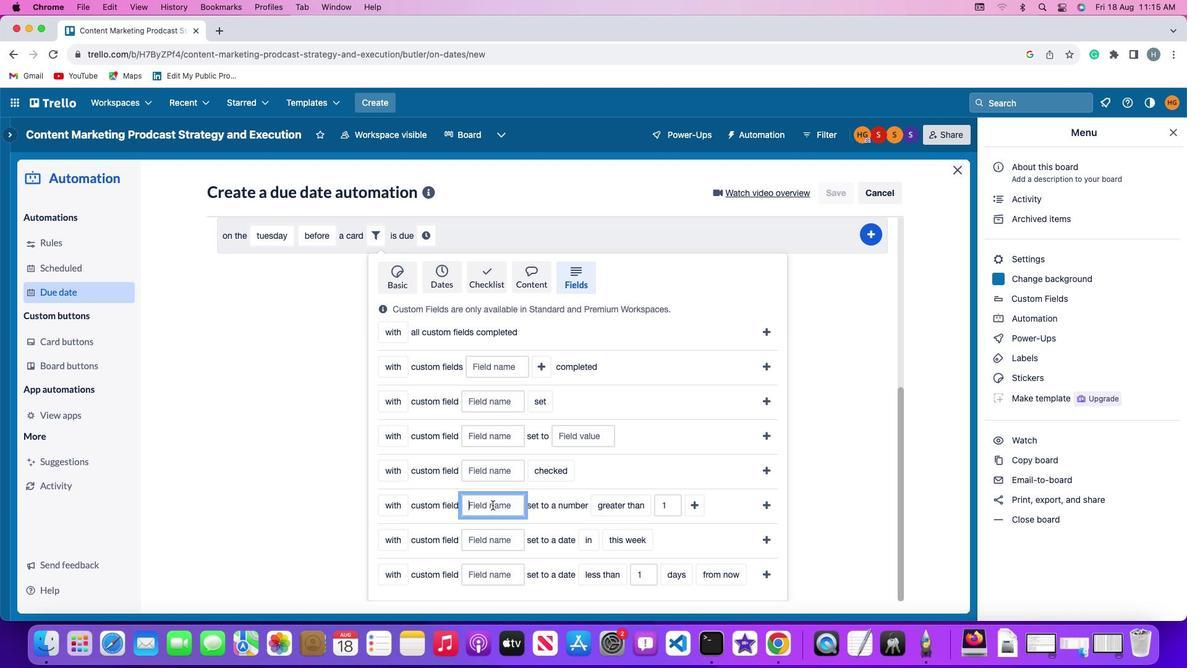 
Action: Mouse moved to (494, 504)
Screenshot: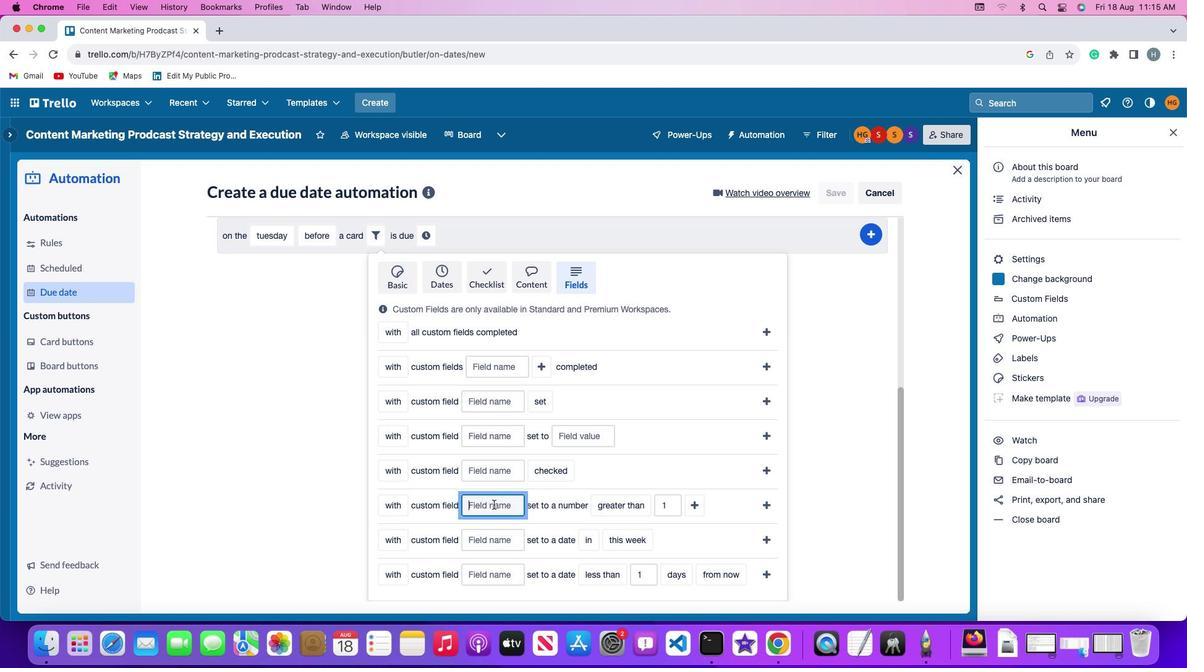 
Action: Key pressed Key.shift'R''e''s''u''m''e'
Screenshot: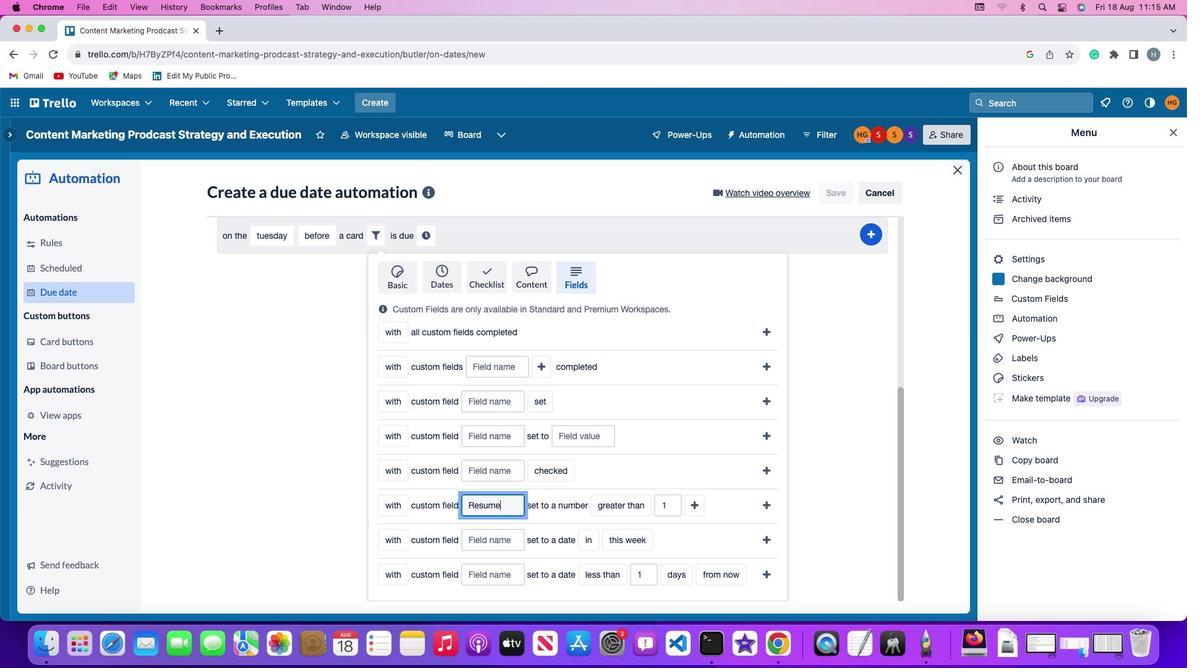 
Action: Mouse moved to (624, 499)
Screenshot: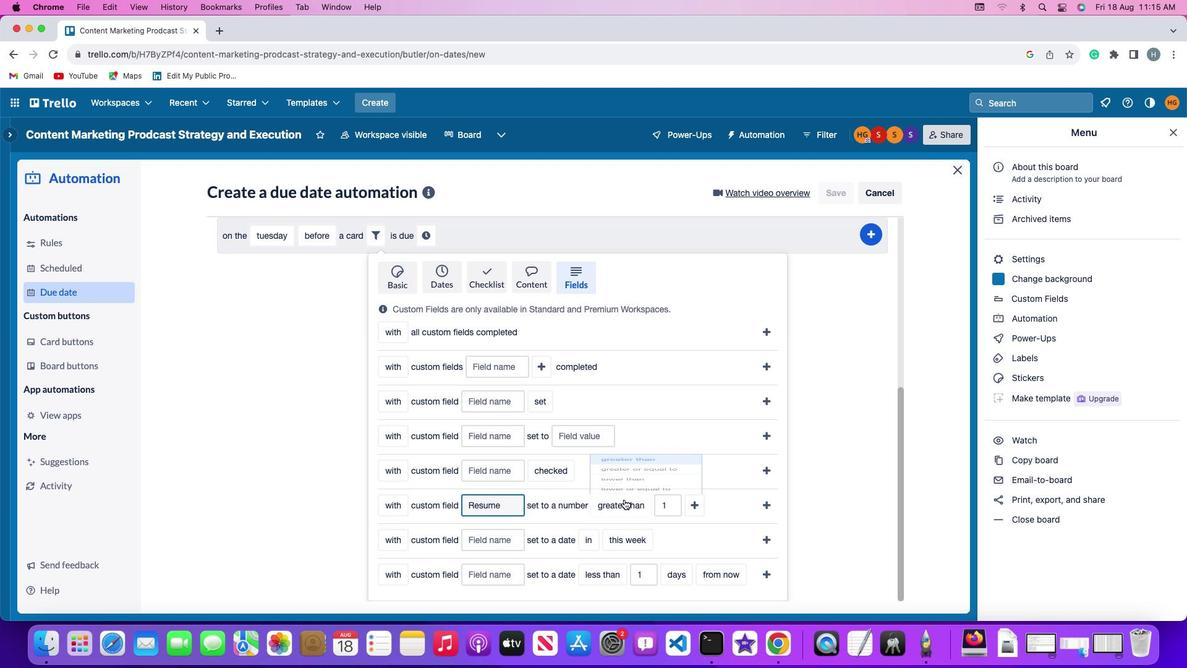 
Action: Mouse pressed left at (624, 499)
Screenshot: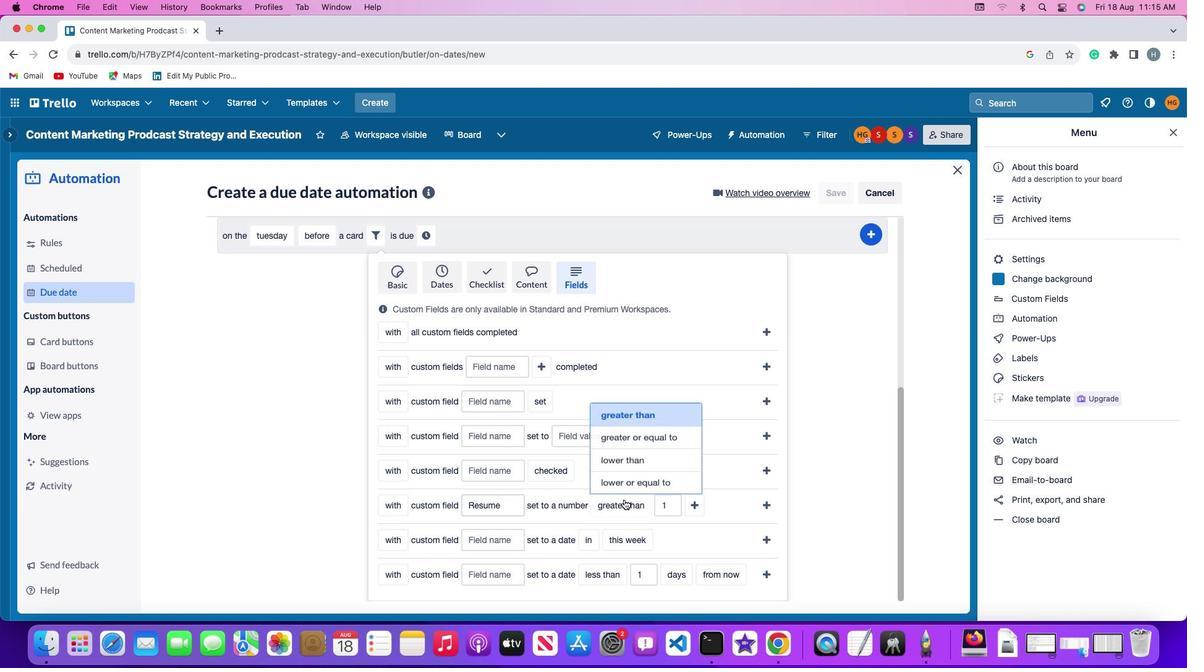 
Action: Mouse moved to (632, 409)
Screenshot: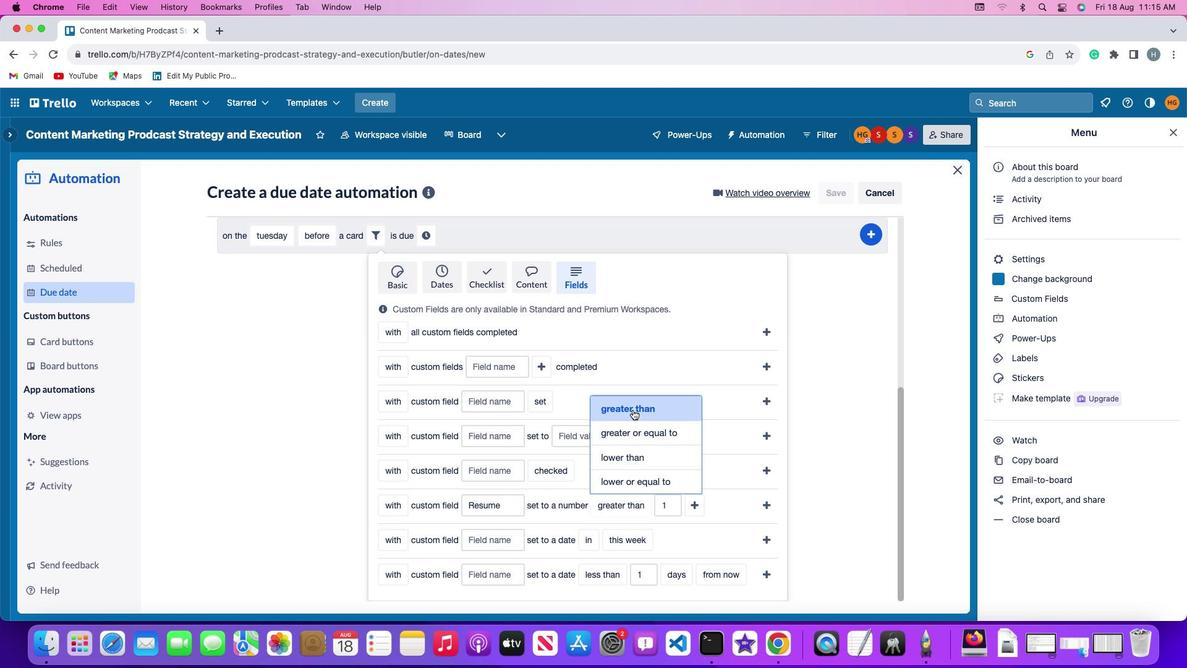 
Action: Mouse pressed left at (632, 409)
Screenshot: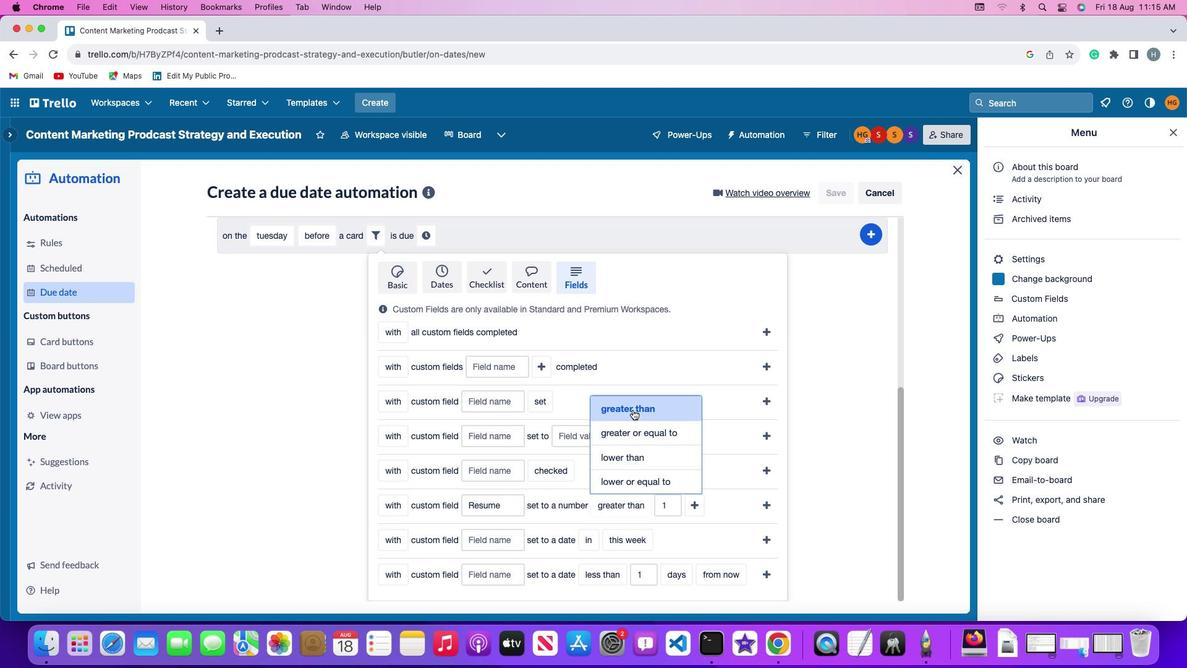 
Action: Mouse moved to (669, 503)
Screenshot: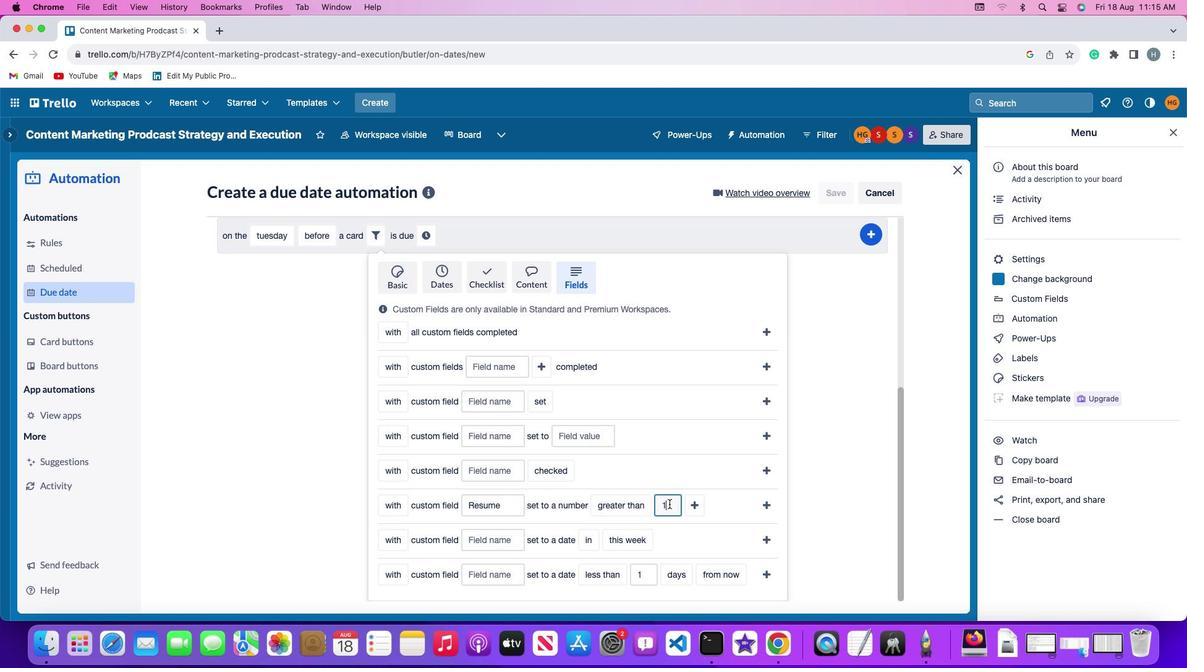 
Action: Mouse pressed left at (669, 503)
Screenshot: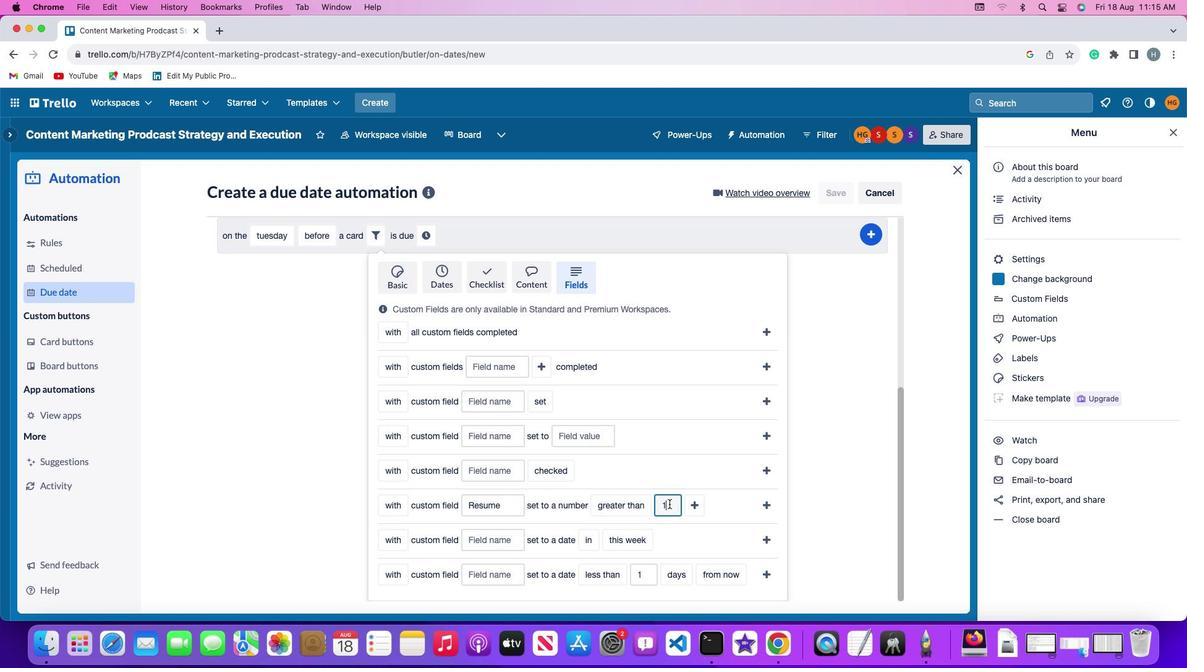 
Action: Mouse moved to (669, 503)
Screenshot: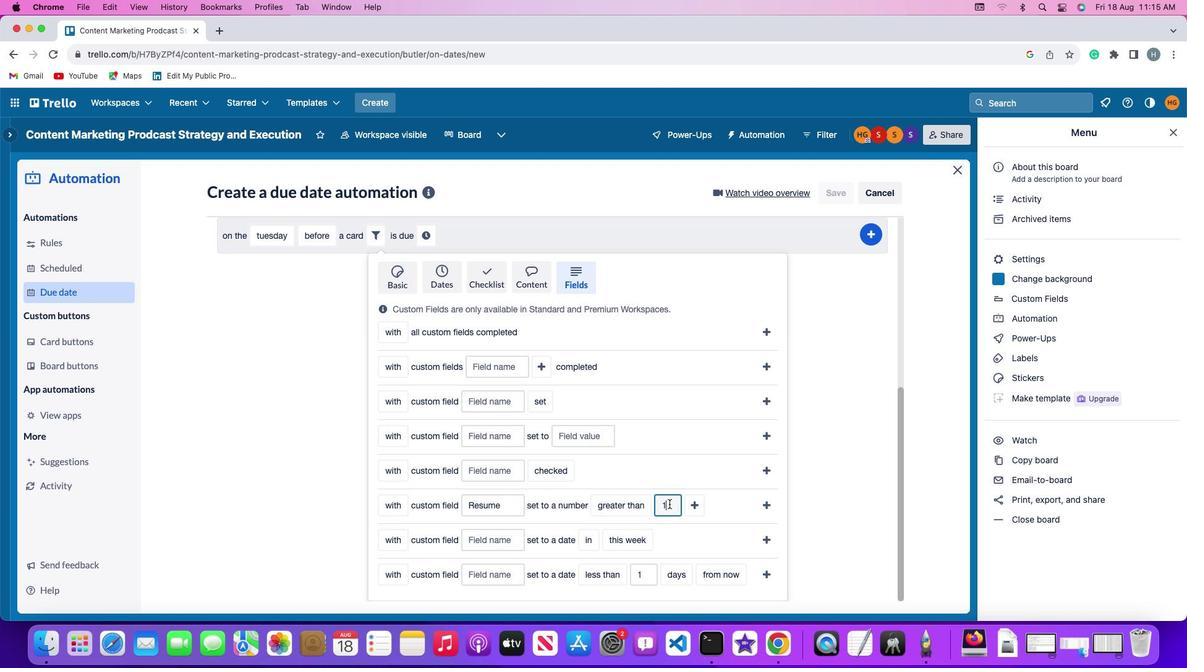 
Action: Key pressed Key.backspace'1'
Screenshot: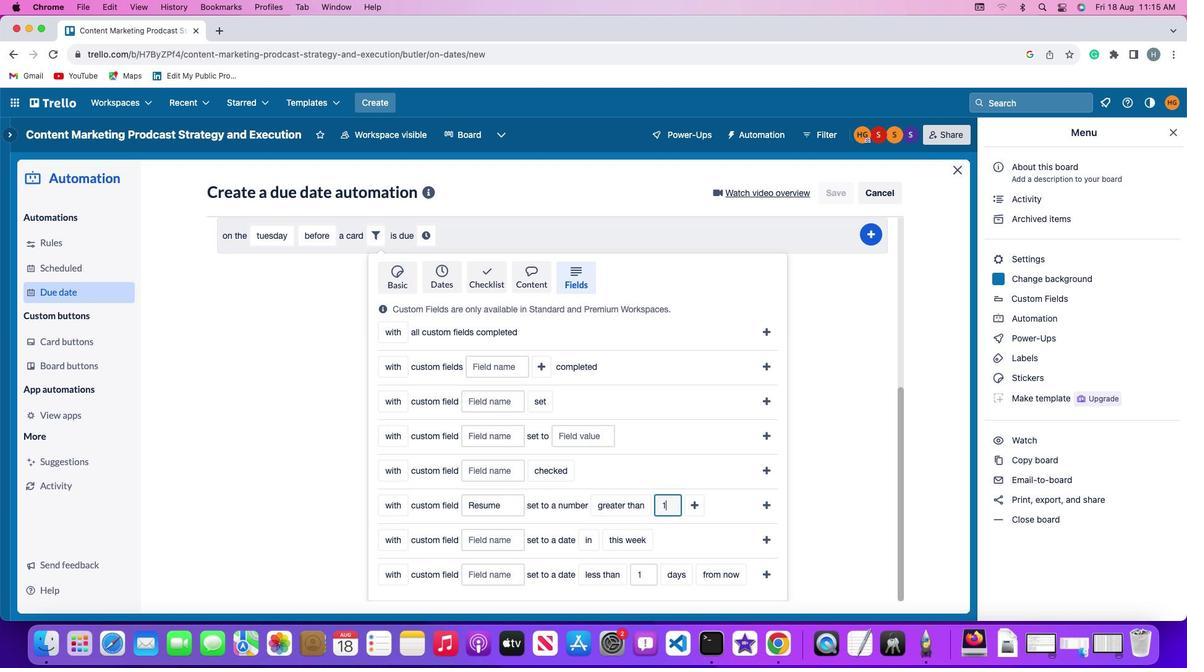 
Action: Mouse moved to (693, 503)
Screenshot: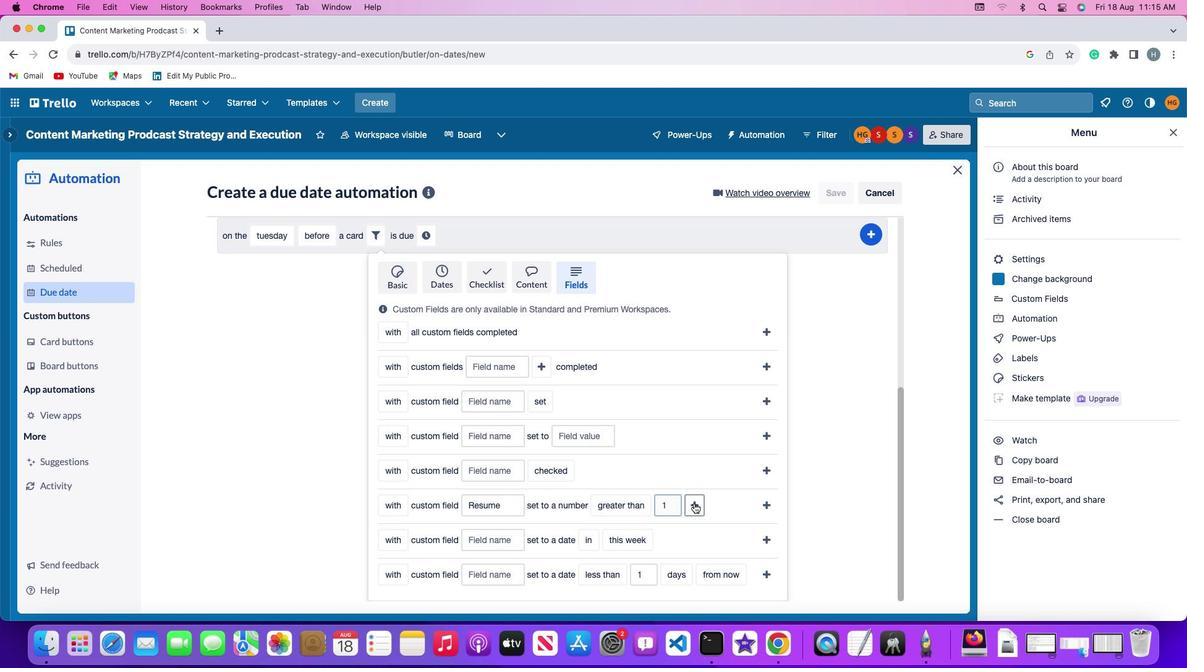 
Action: Mouse pressed left at (693, 503)
Screenshot: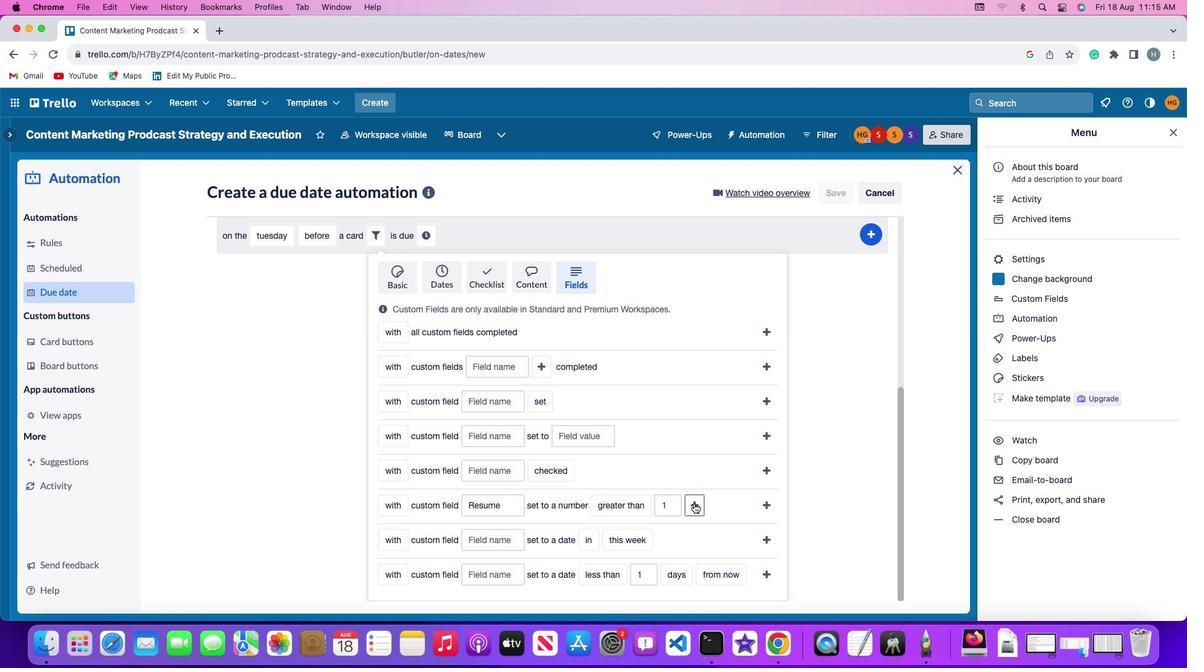 
Action: Mouse moved to (721, 501)
Screenshot: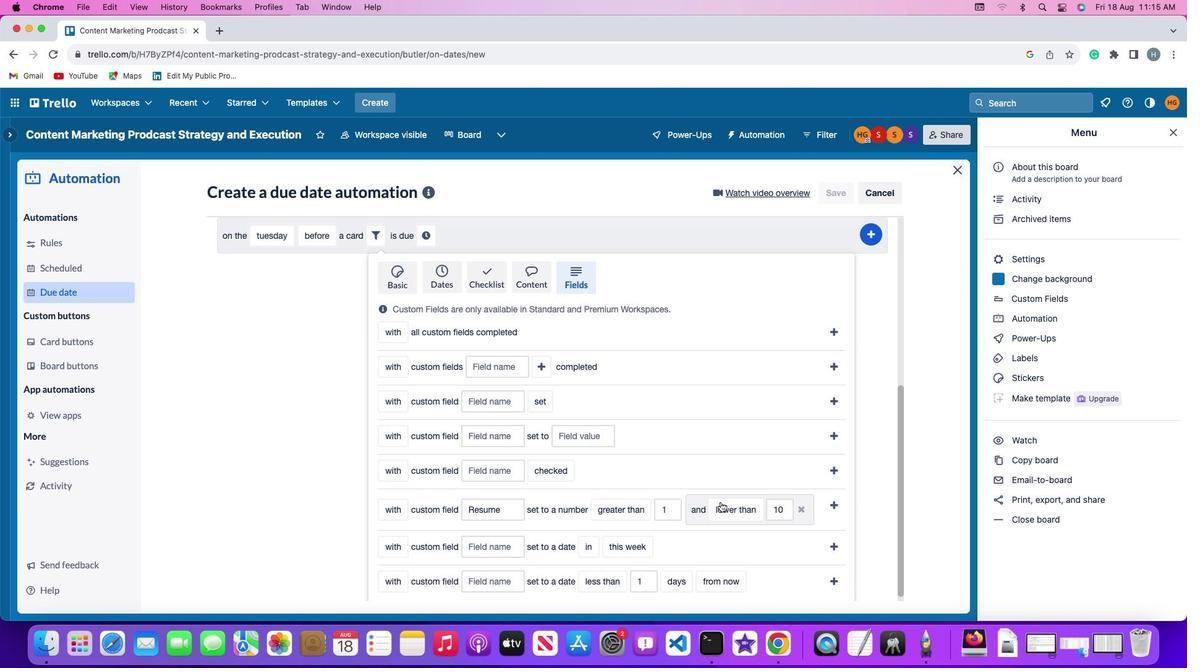 
Action: Mouse pressed left at (721, 501)
Screenshot: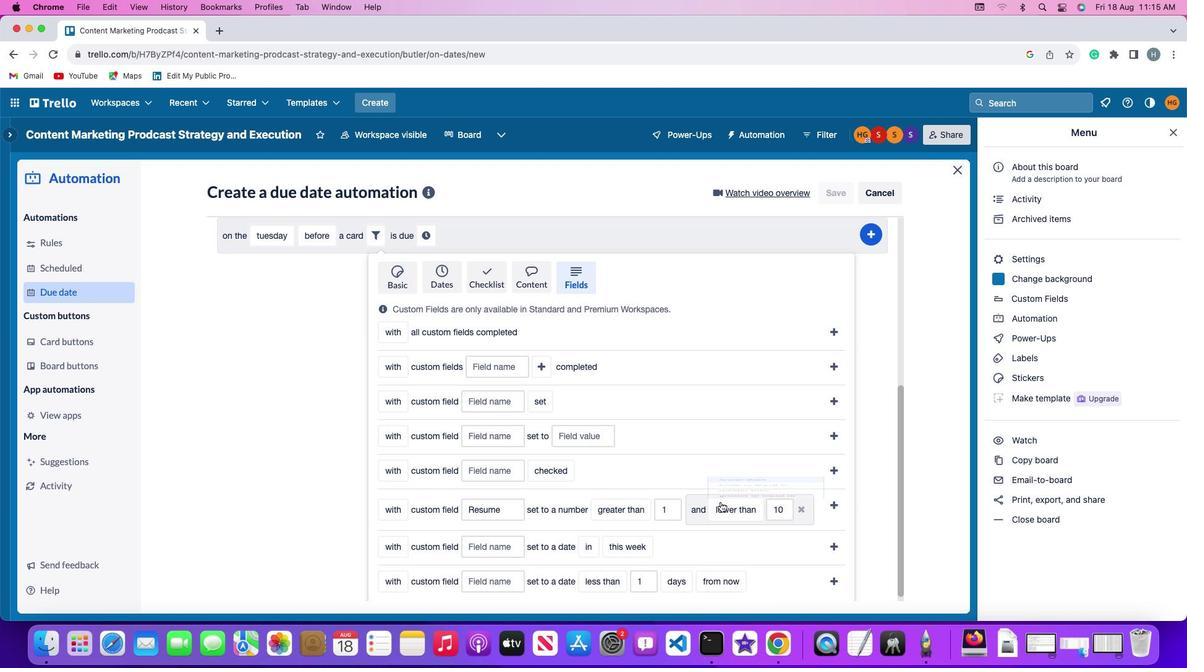 
Action: Mouse moved to (727, 483)
Screenshot: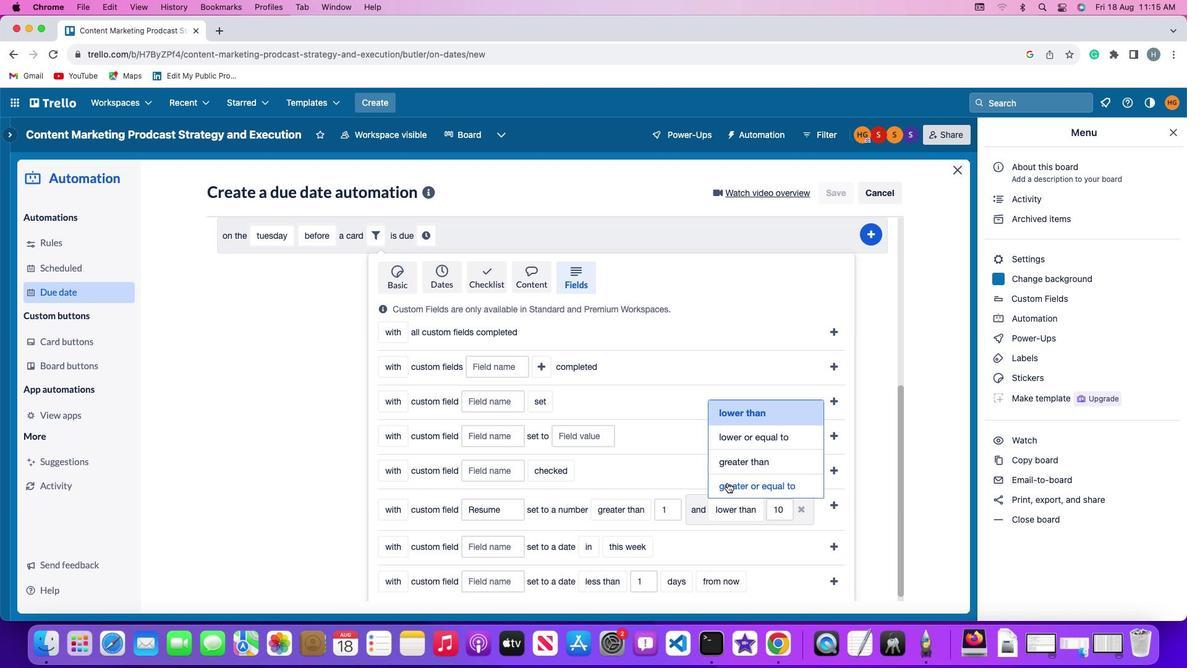 
Action: Mouse pressed left at (727, 483)
Screenshot: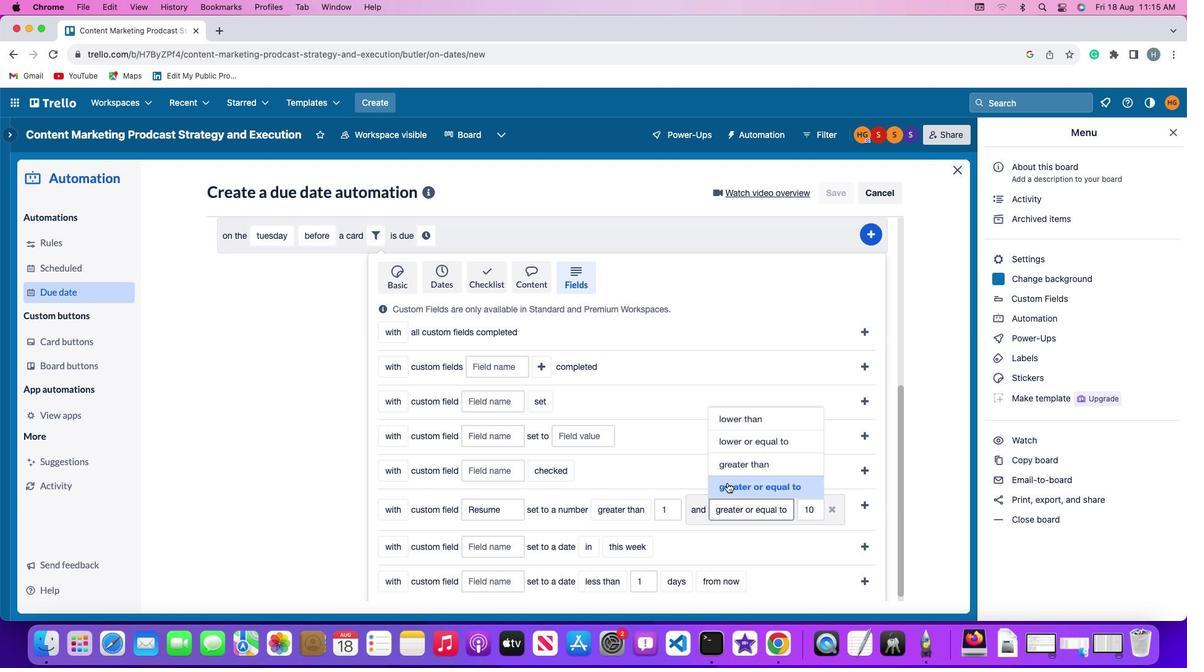 
Action: Mouse moved to (817, 509)
Screenshot: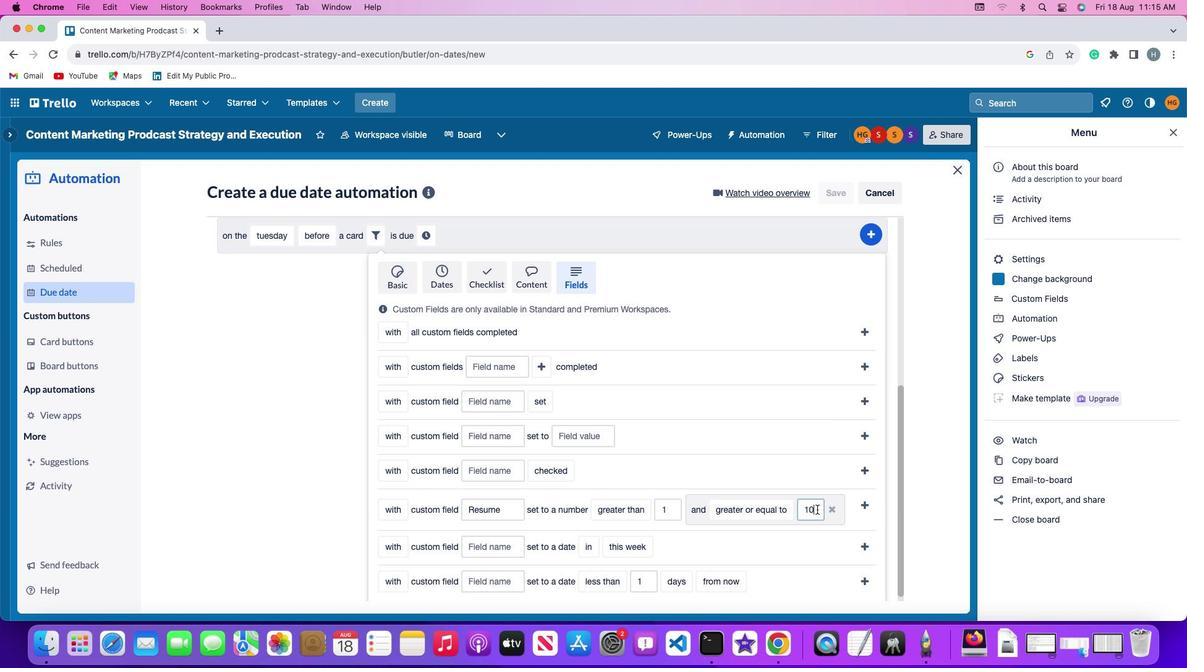 
Action: Mouse pressed left at (817, 509)
Screenshot: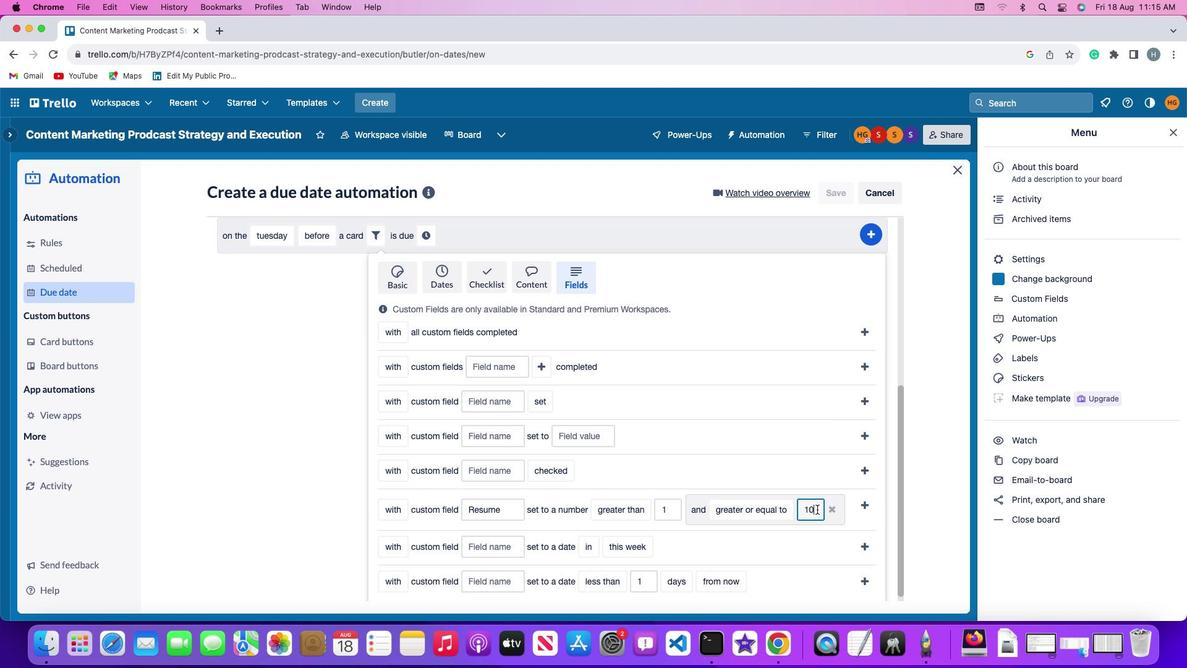 
Action: Key pressed Key.backspaceKey.backspace'1''0'
Screenshot: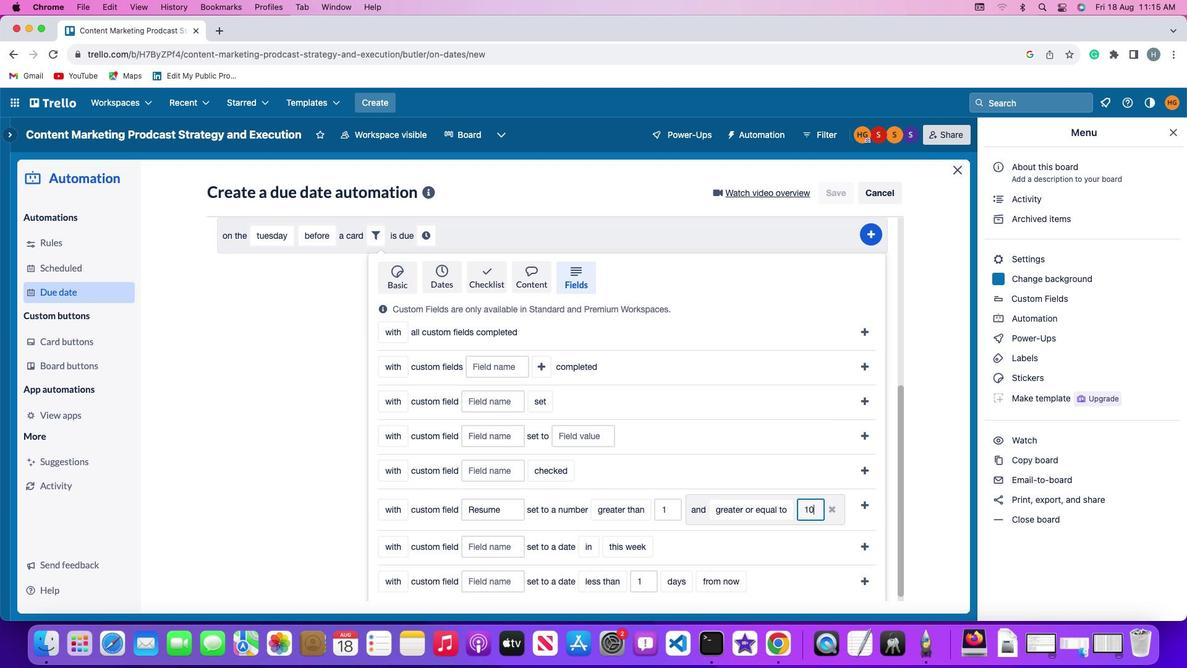 
Action: Mouse moved to (861, 504)
Screenshot: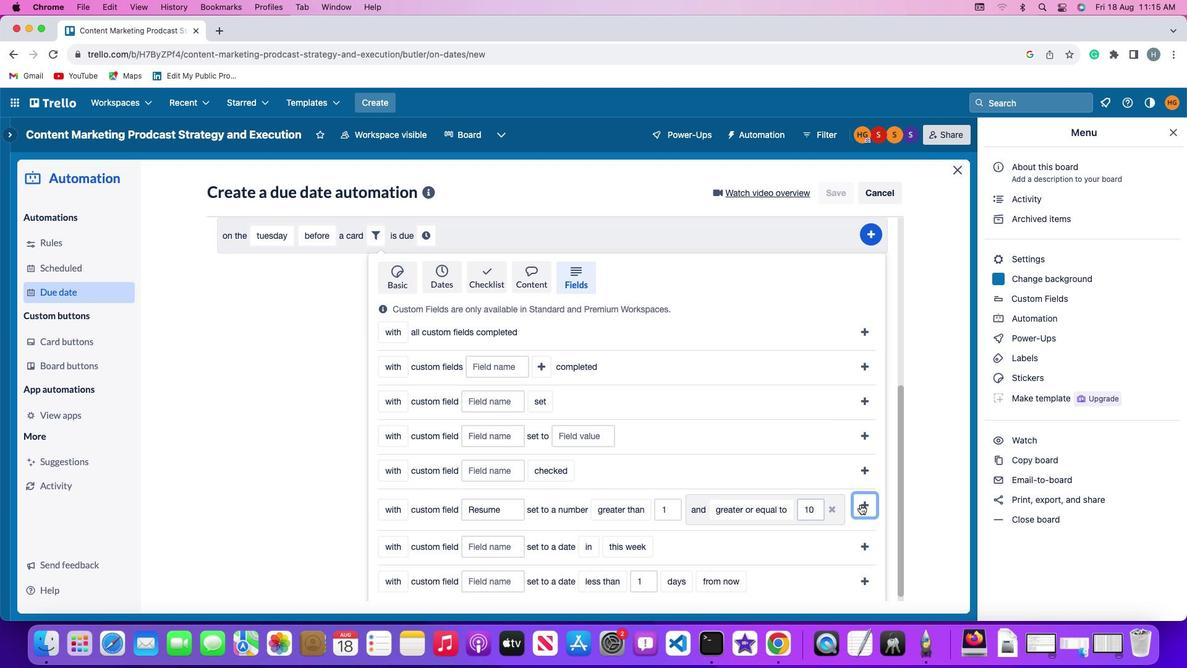 
Action: Mouse pressed left at (861, 504)
Screenshot: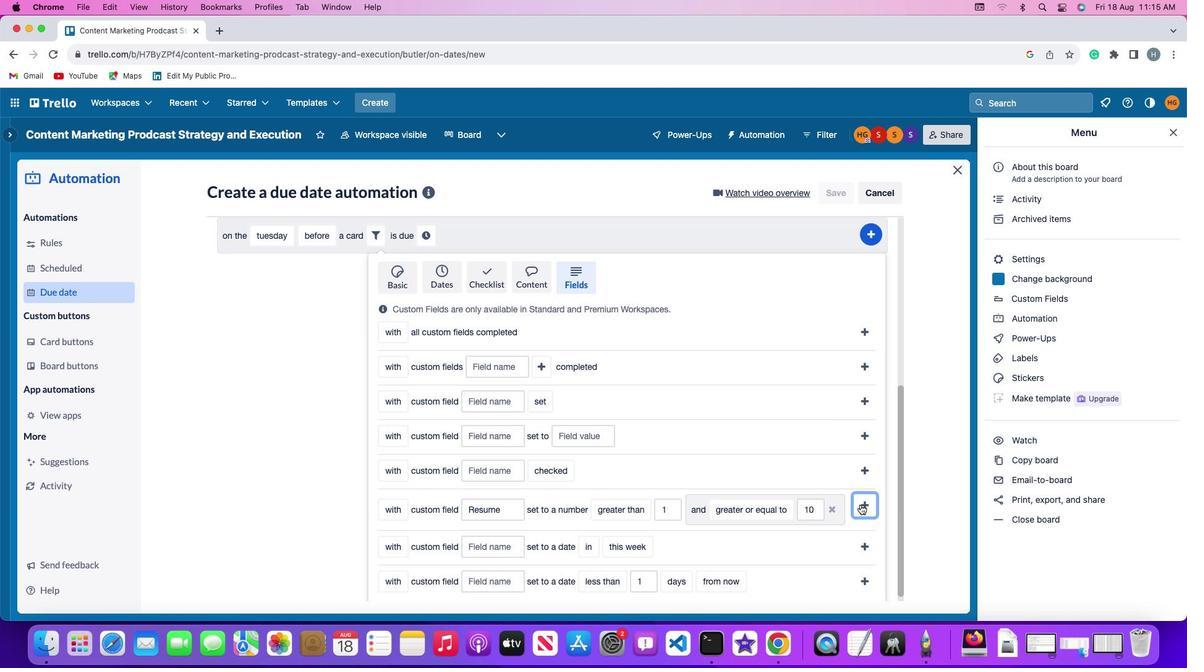 
Action: Mouse moved to (788, 537)
Screenshot: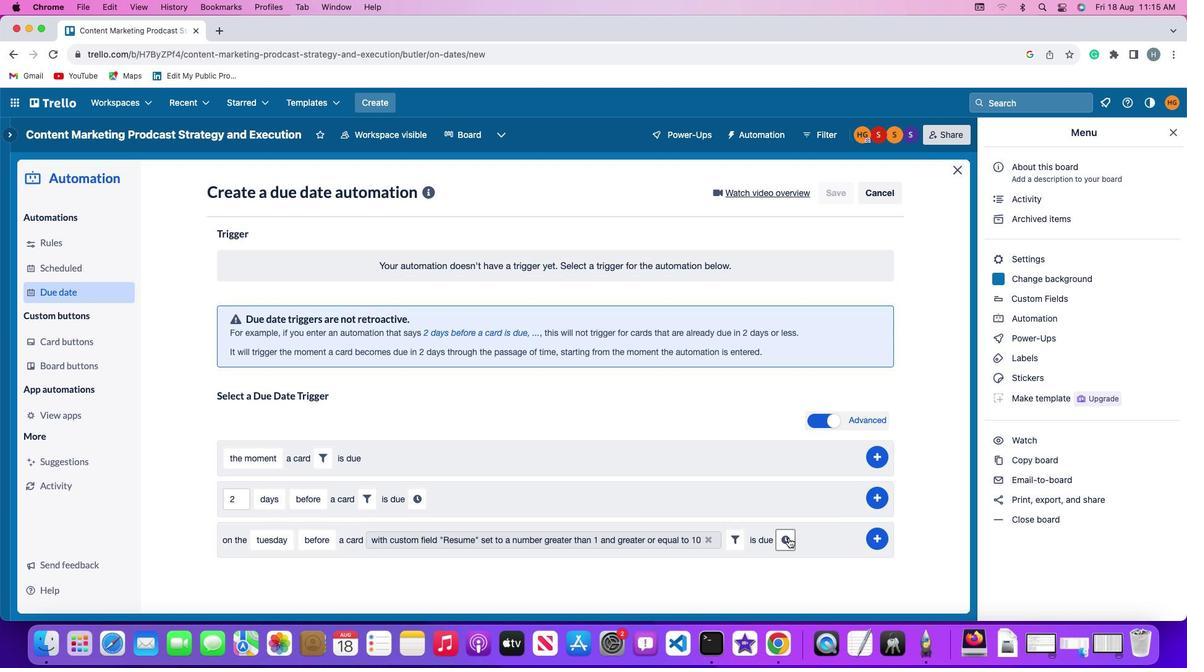 
Action: Mouse pressed left at (788, 537)
Screenshot: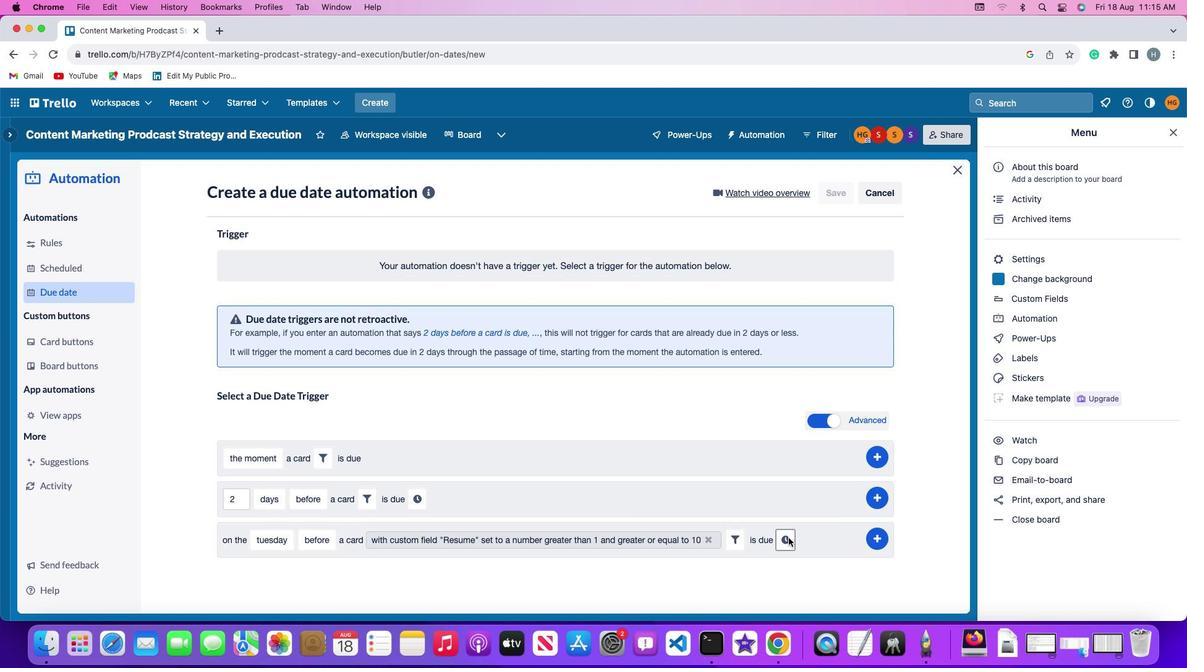 
Action: Mouse moved to (264, 566)
Screenshot: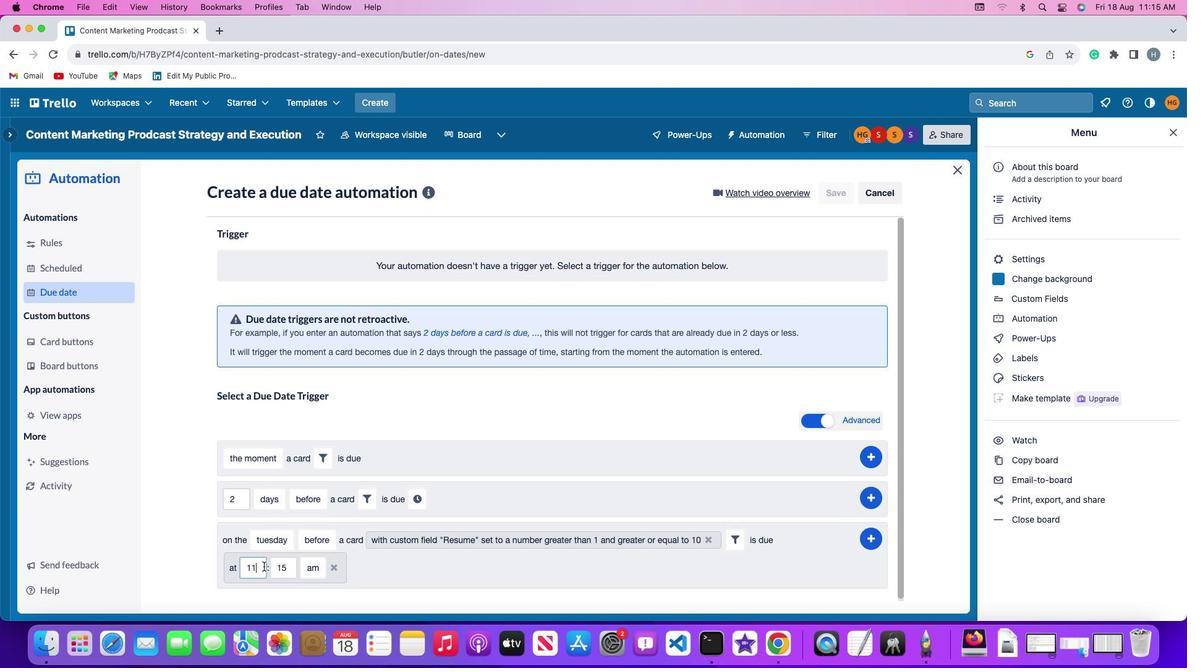 
Action: Mouse pressed left at (264, 566)
Screenshot: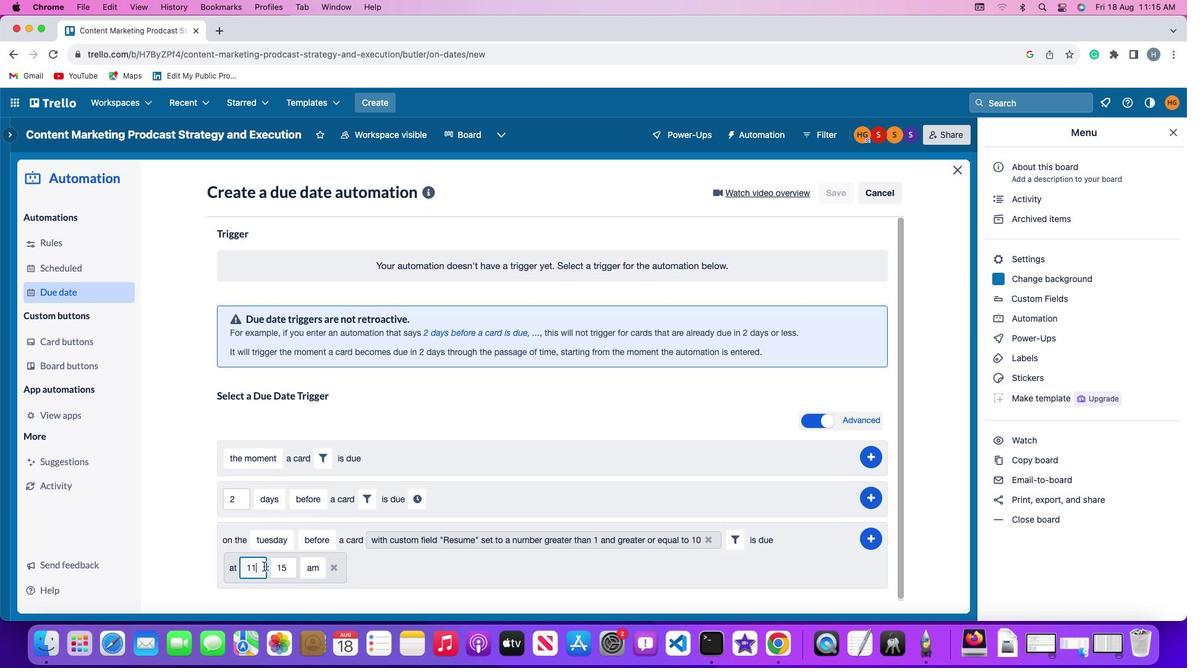 
Action: Key pressed Key.backspace'1'
Screenshot: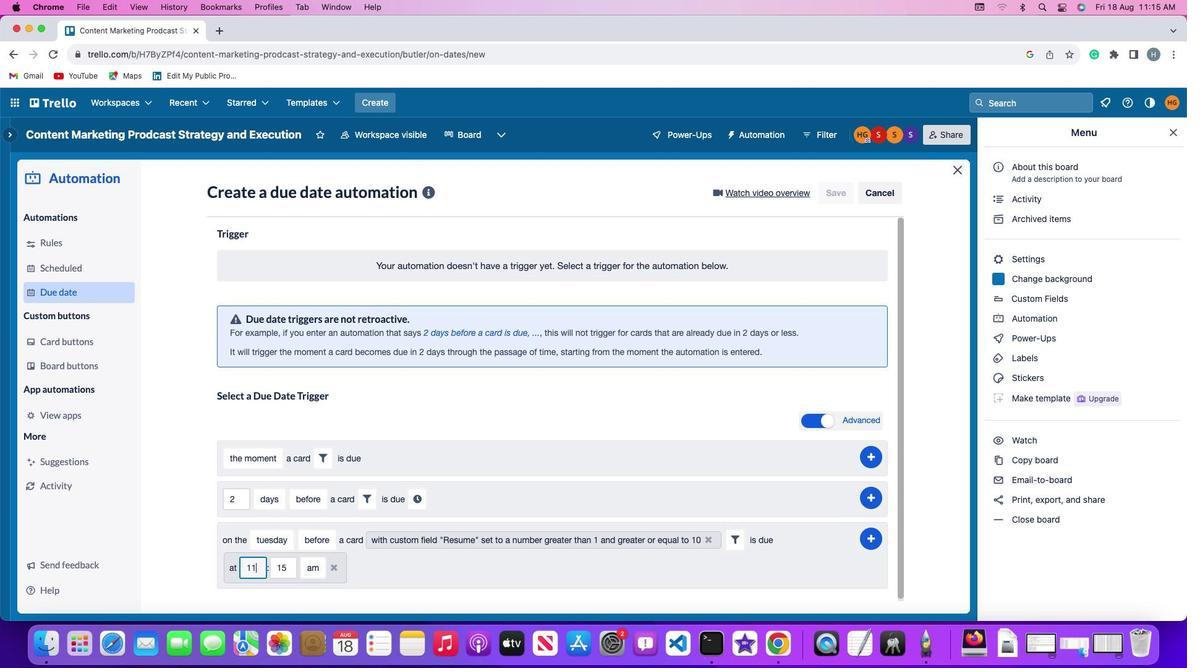
Action: Mouse moved to (288, 565)
Screenshot: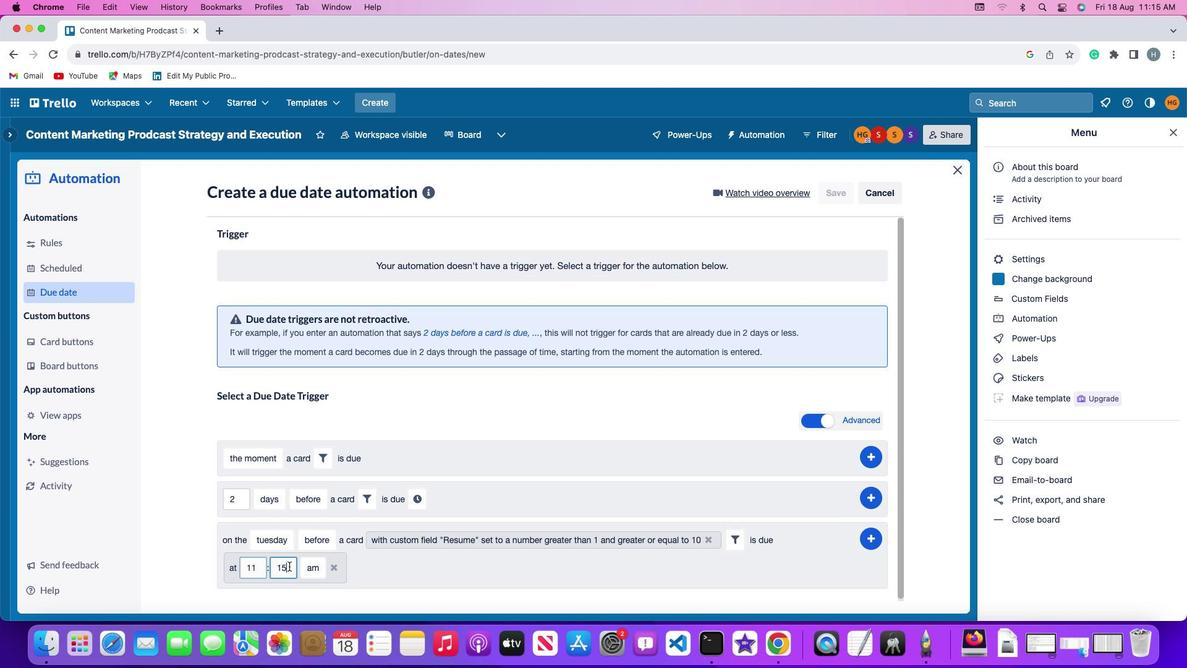
Action: Mouse pressed left at (288, 565)
Screenshot: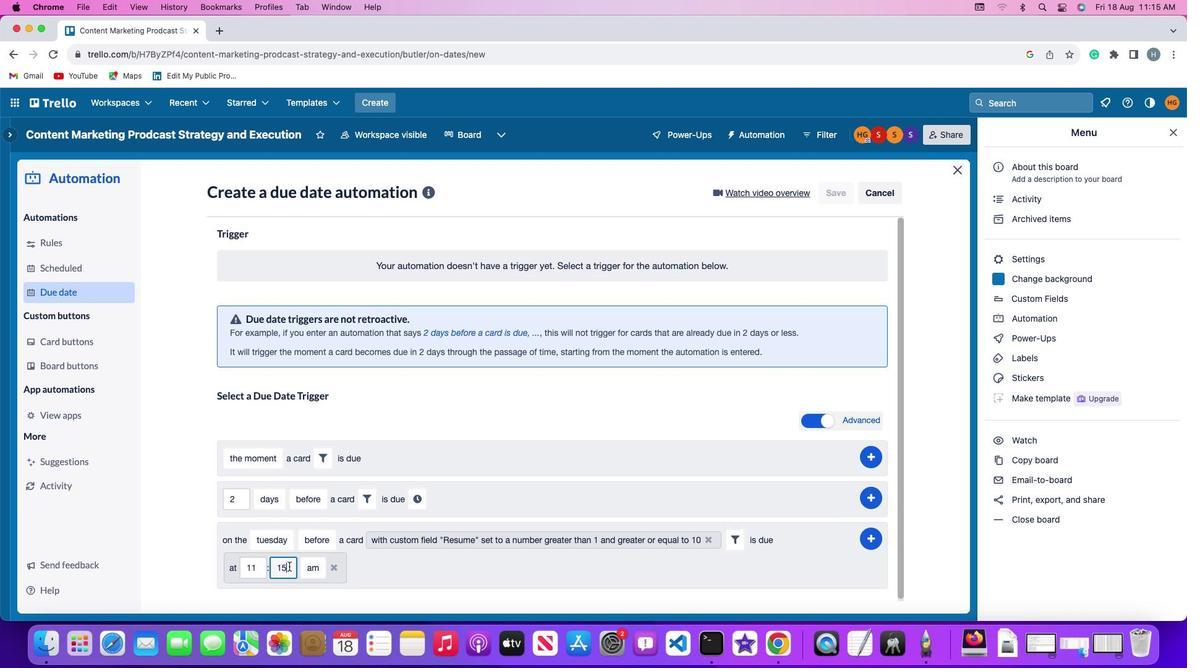 
Action: Mouse moved to (289, 565)
Screenshot: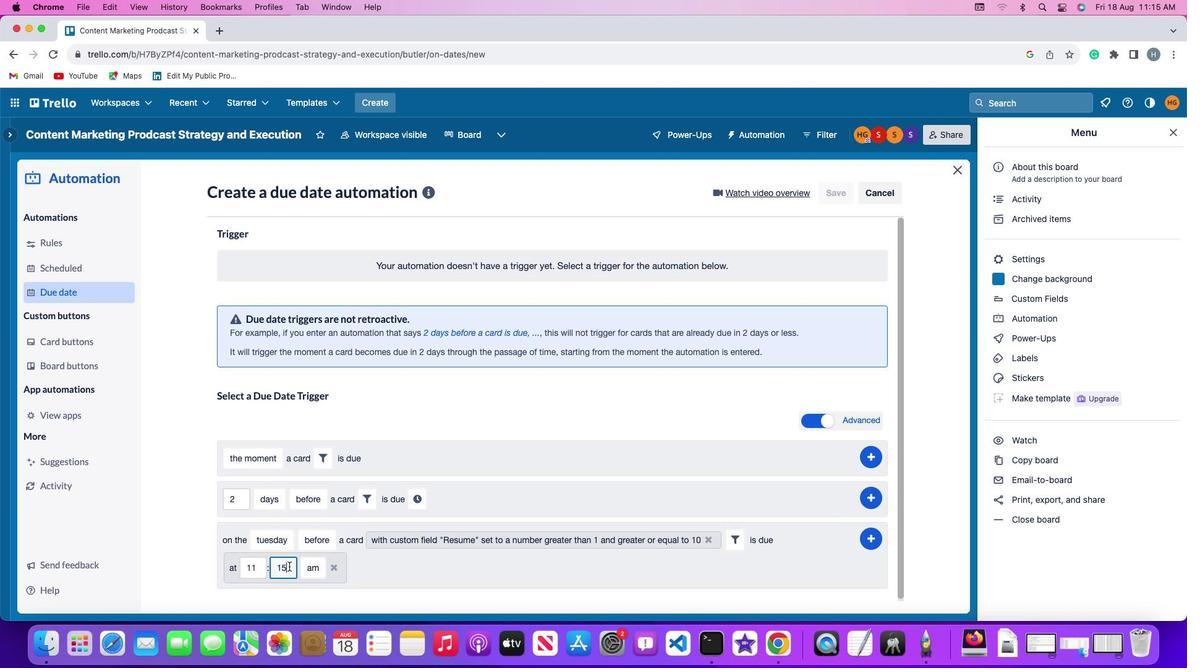 
Action: Key pressed Key.backspaceKey.backspace'0''0'
Screenshot: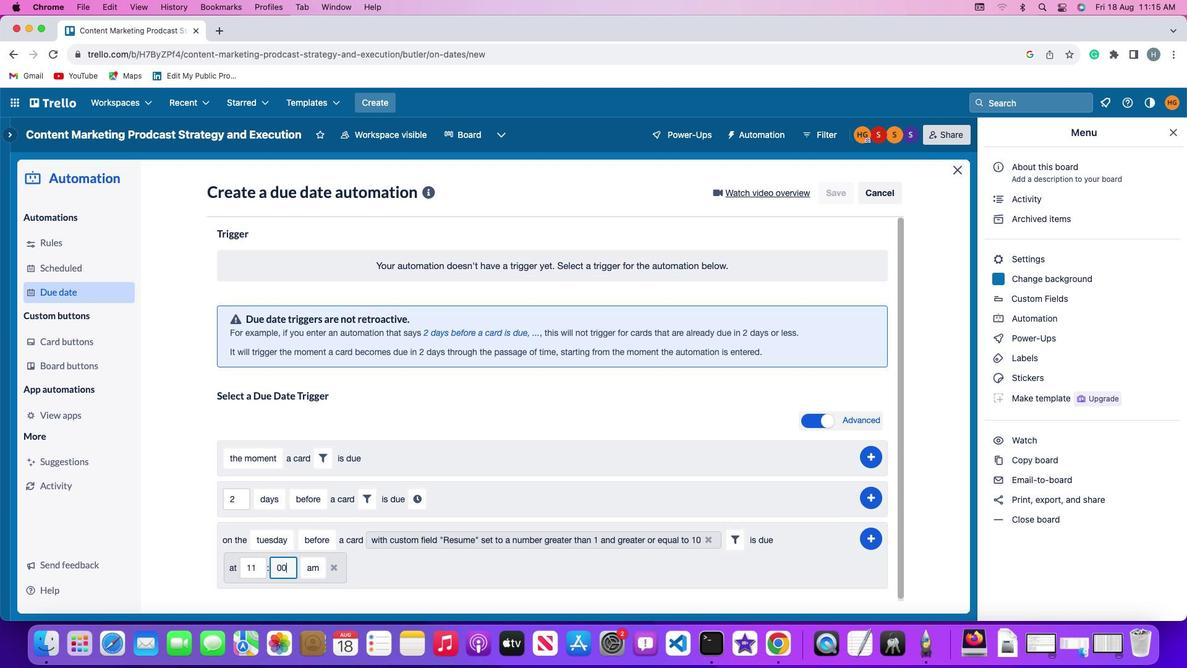 
Action: Mouse moved to (304, 562)
Screenshot: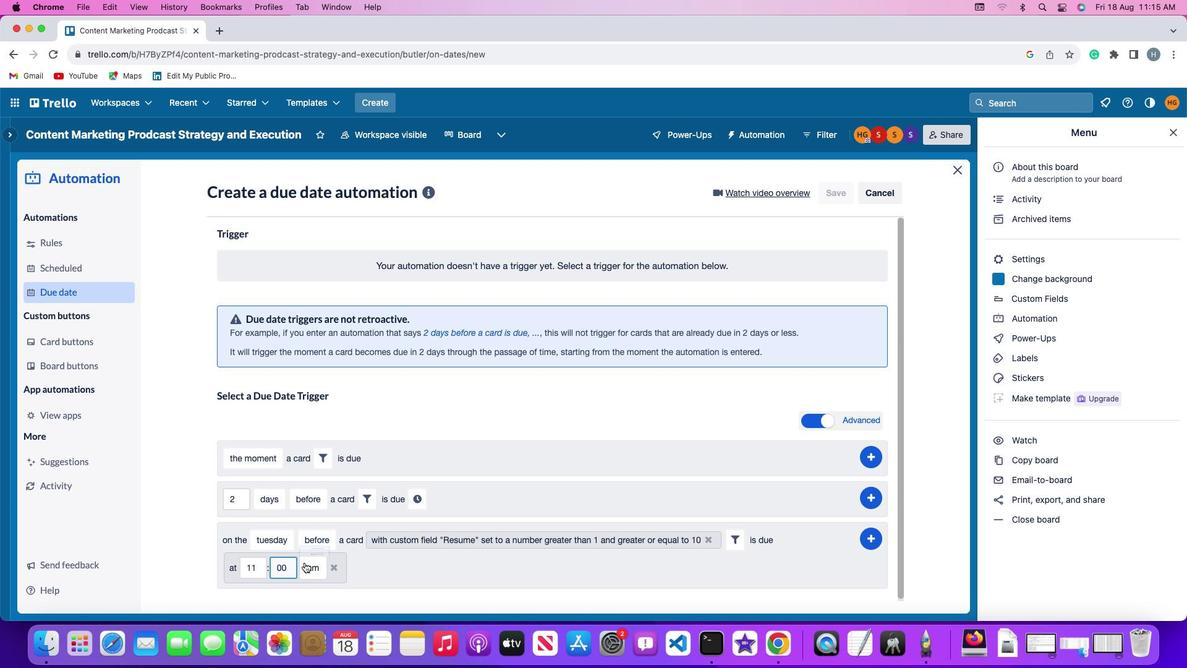 
Action: Mouse pressed left at (304, 562)
Screenshot: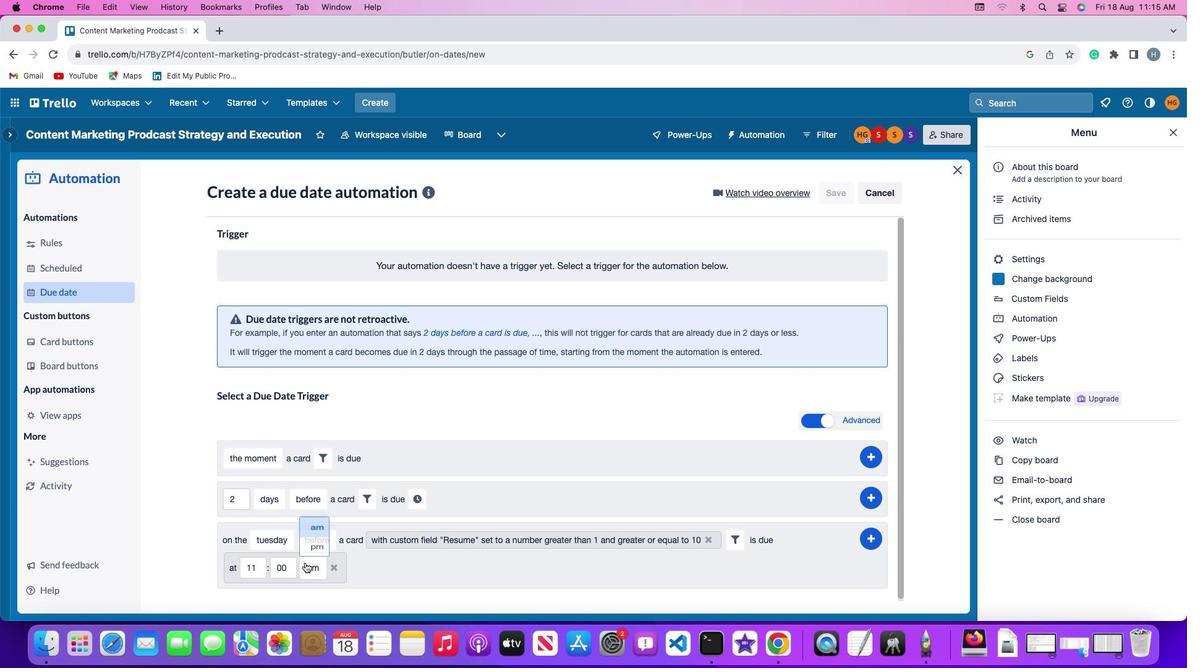 
Action: Mouse moved to (317, 524)
Screenshot: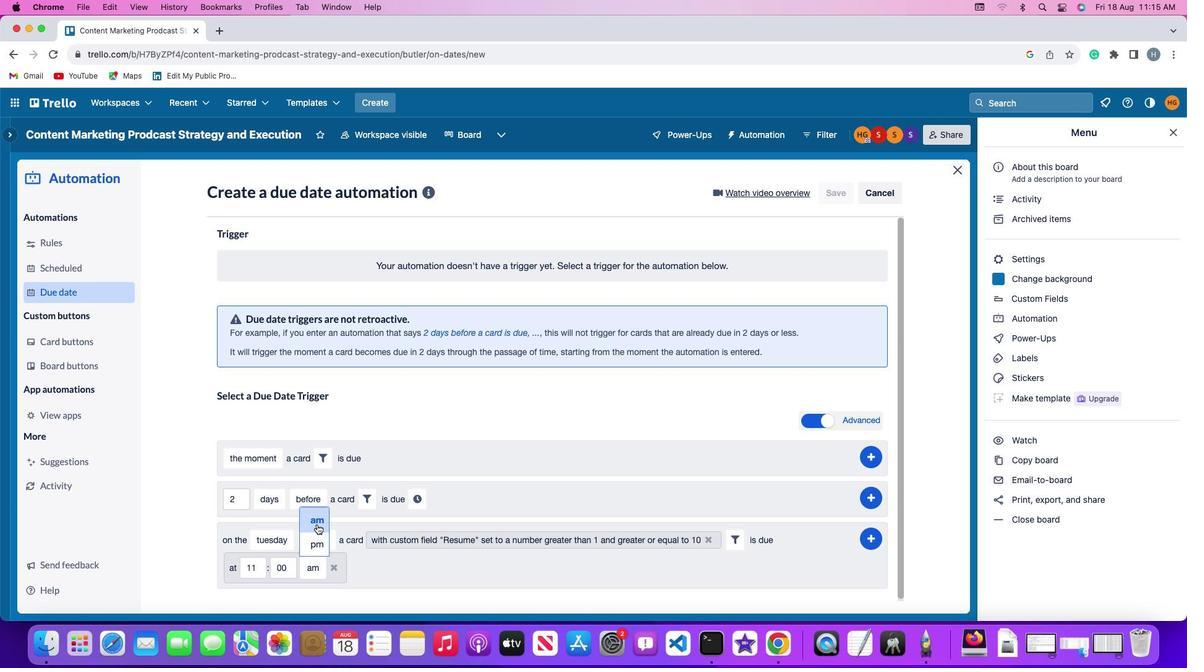 
Action: Mouse pressed left at (317, 524)
Screenshot: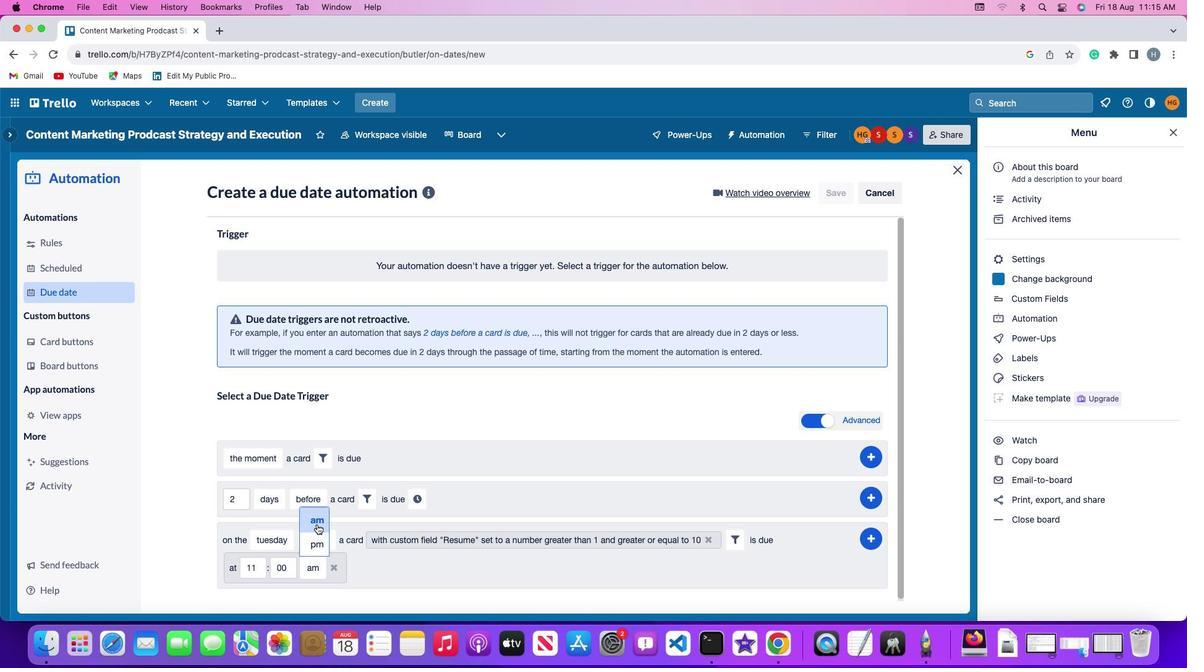 
Action: Mouse moved to (874, 536)
Screenshot: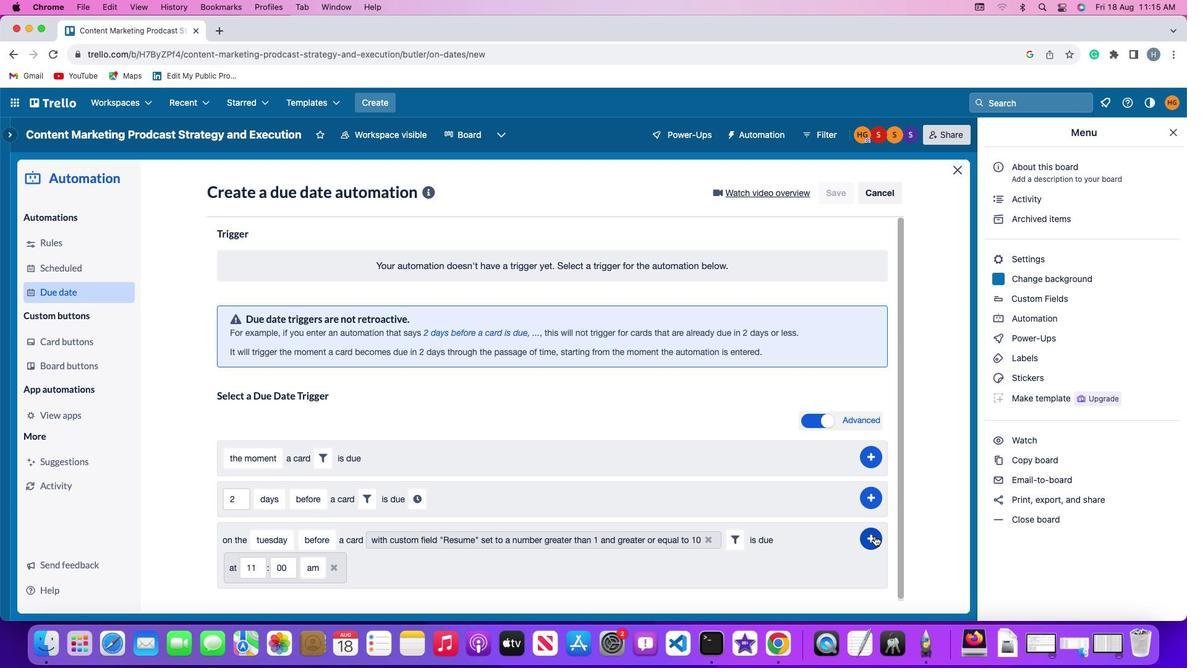 
Action: Mouse pressed left at (874, 536)
Screenshot: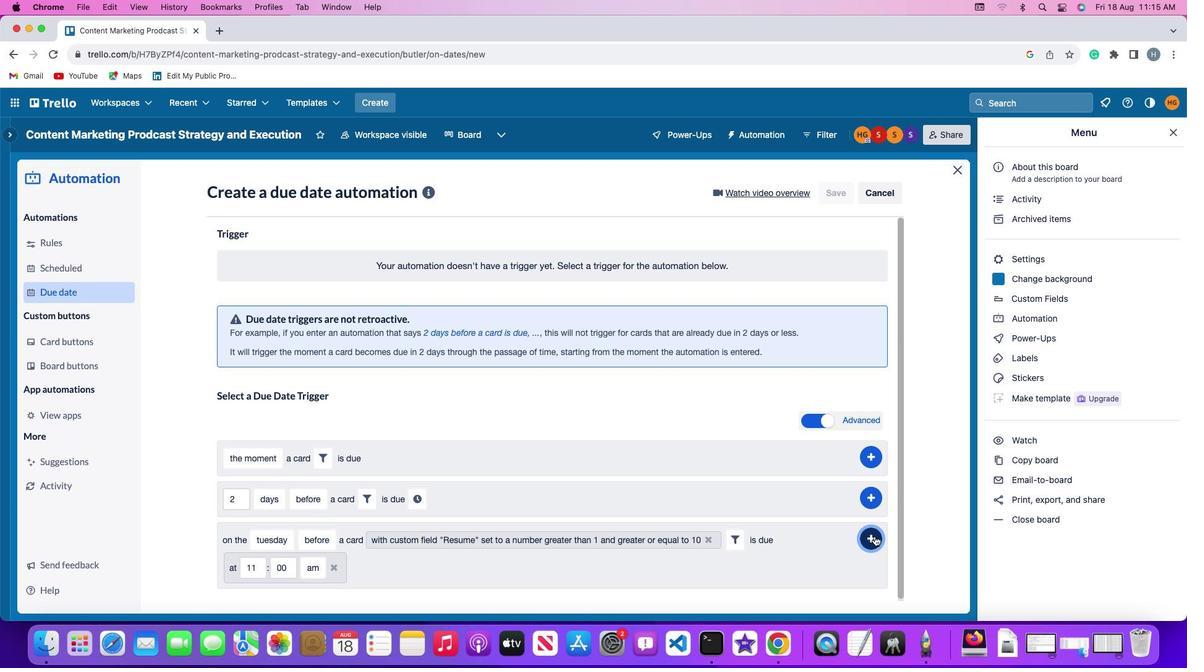 
Action: Mouse moved to (926, 448)
Screenshot: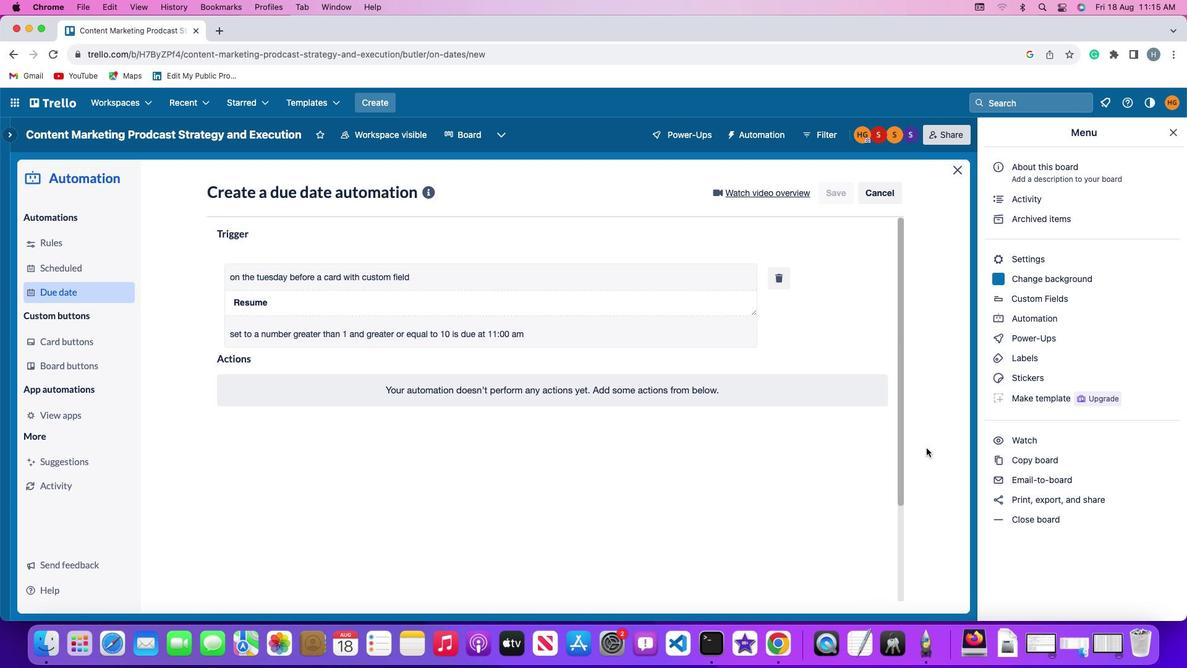 
